 Task: Look for space in Aïn Defla, Algeria from 3rd June, 2023 to 9th June, 2023 for 2 adults in price range Rs.6000 to Rs.12000. Place can be entire place with 1  bedroom having 1 bed and 1 bathroom. Property type can be house, flat, hotel. Booking option can be shelf check-in. Required host language is .
Action: Mouse moved to (455, 77)
Screenshot: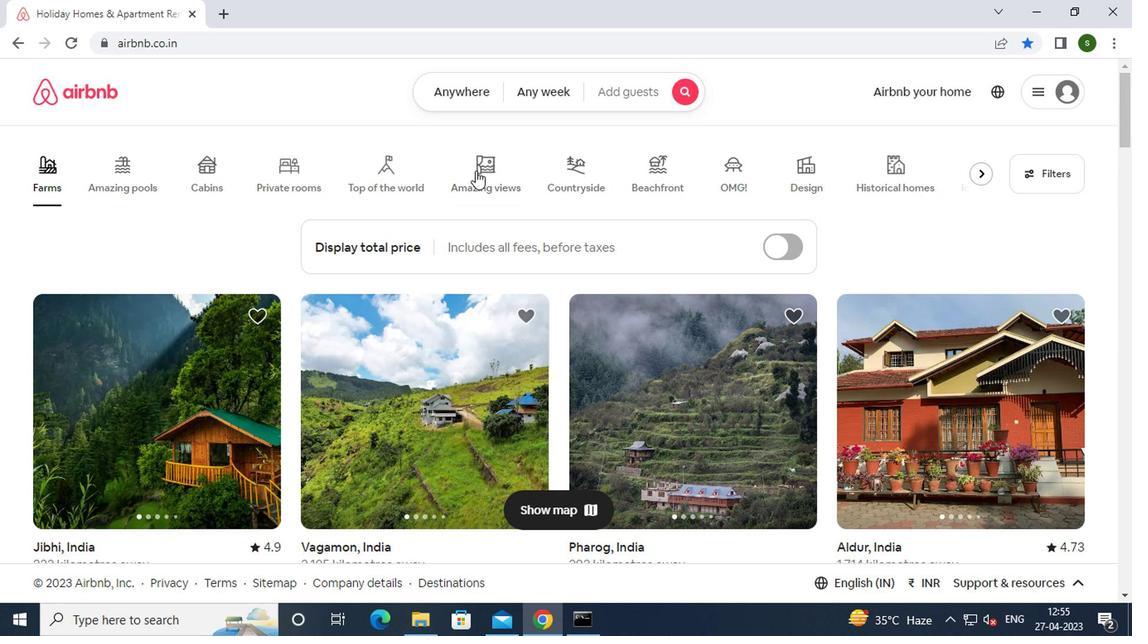 
Action: Mouse pressed left at (455, 77)
Screenshot: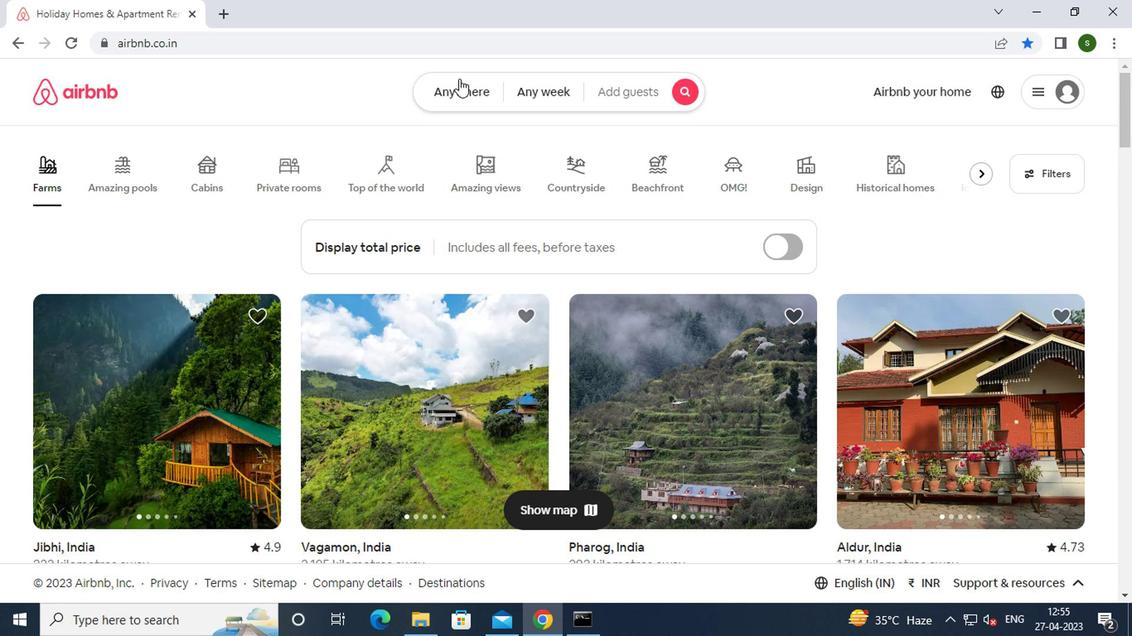 
Action: Mouse moved to (335, 156)
Screenshot: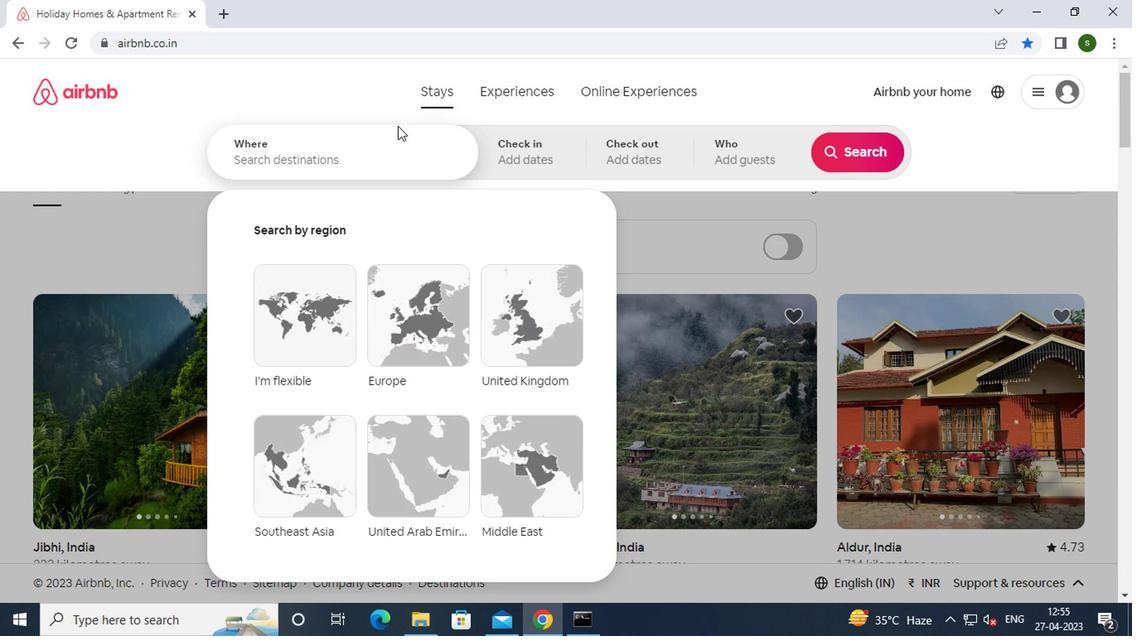 
Action: Mouse pressed left at (335, 156)
Screenshot: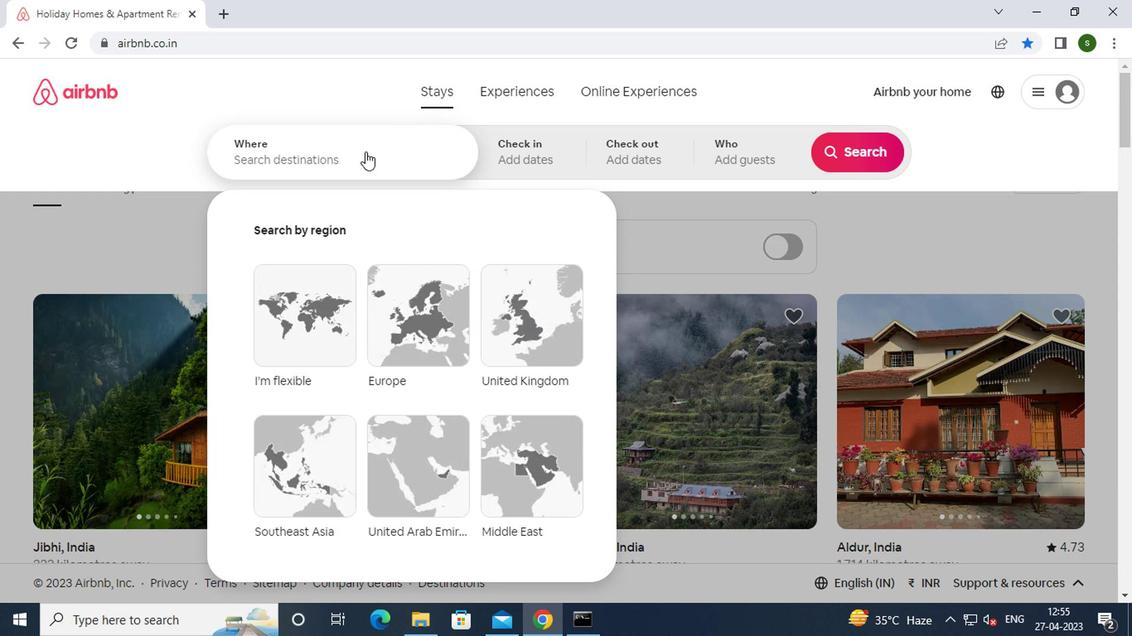 
Action: Key pressed a<Key.caps_lock>in<Key.space><Key.caps_lock>d<Key.caps_lock>efla,
Screenshot: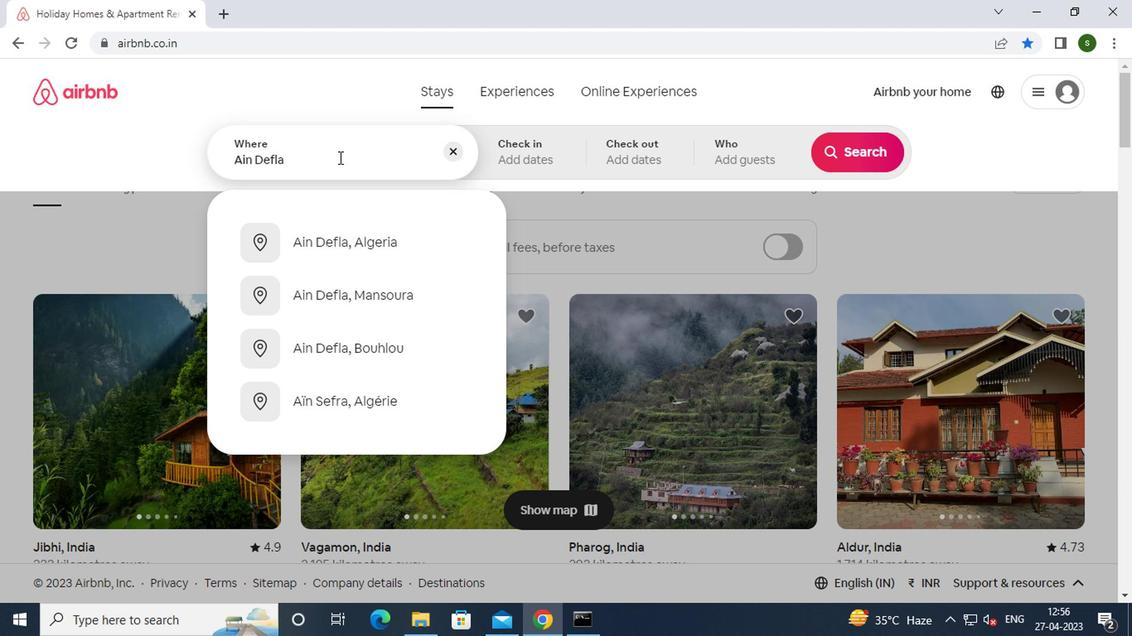
Action: Mouse moved to (397, 342)
Screenshot: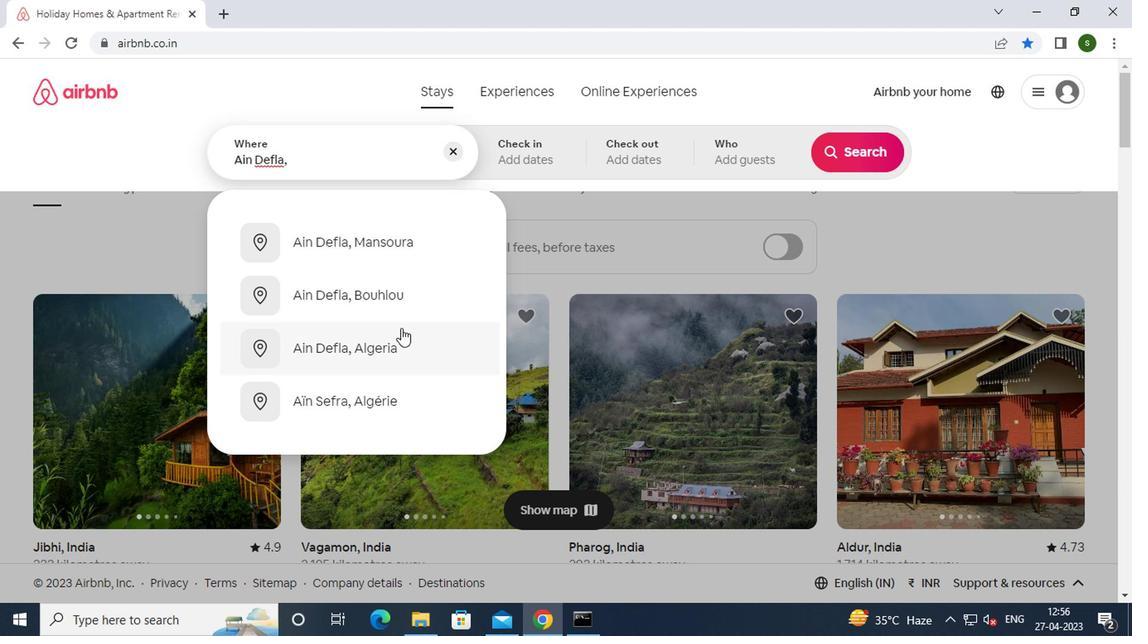 
Action: Mouse pressed left at (397, 342)
Screenshot: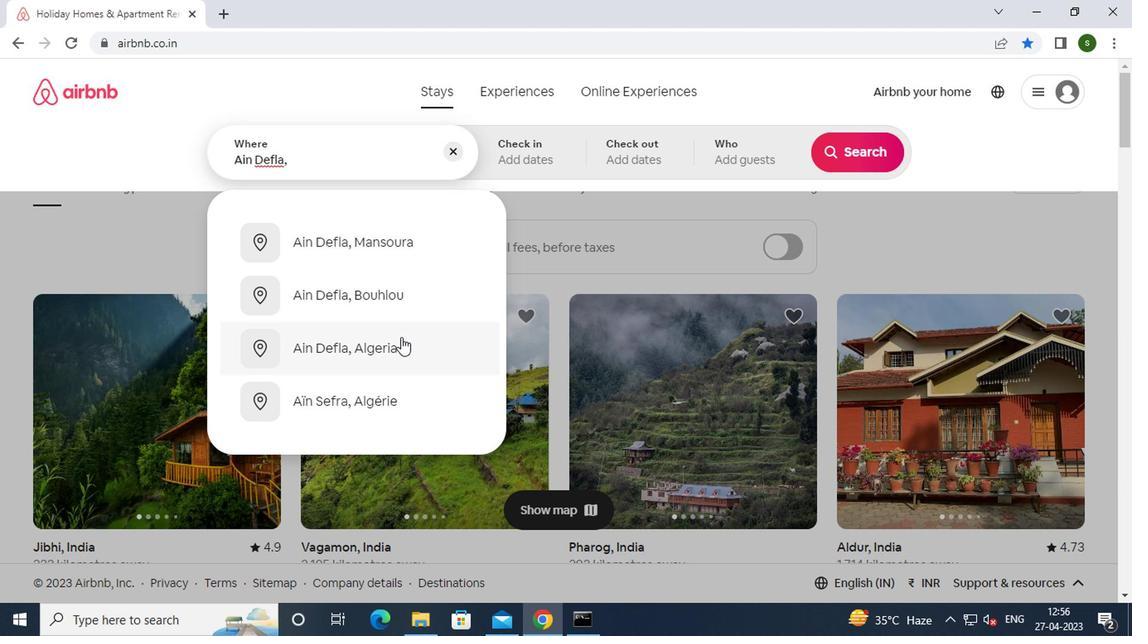 
Action: Mouse moved to (847, 291)
Screenshot: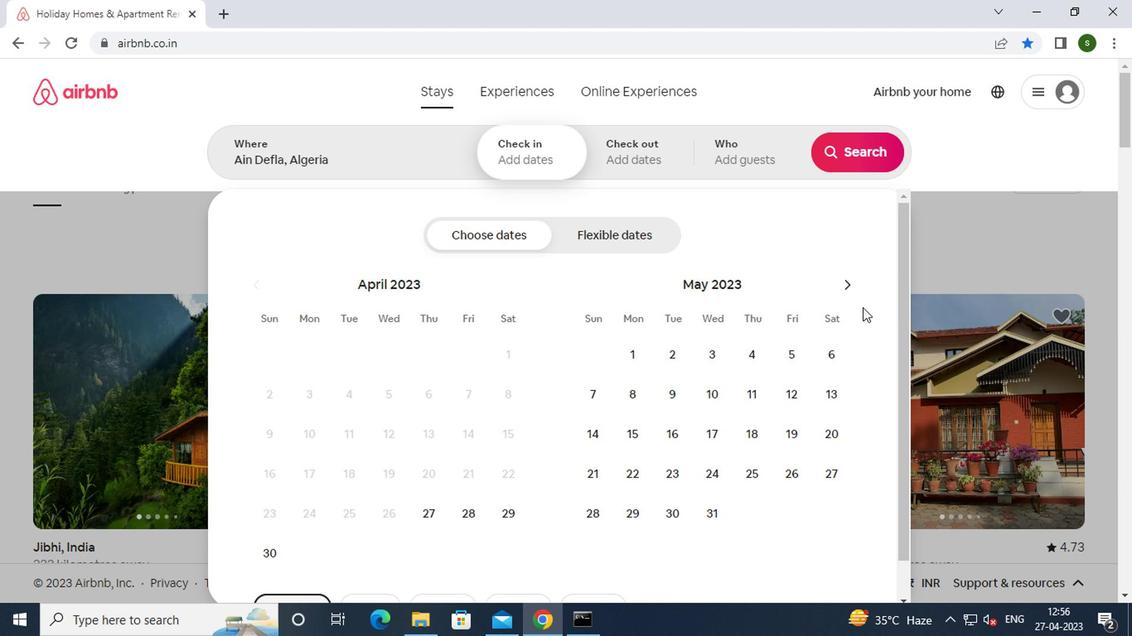 
Action: Mouse pressed left at (847, 291)
Screenshot: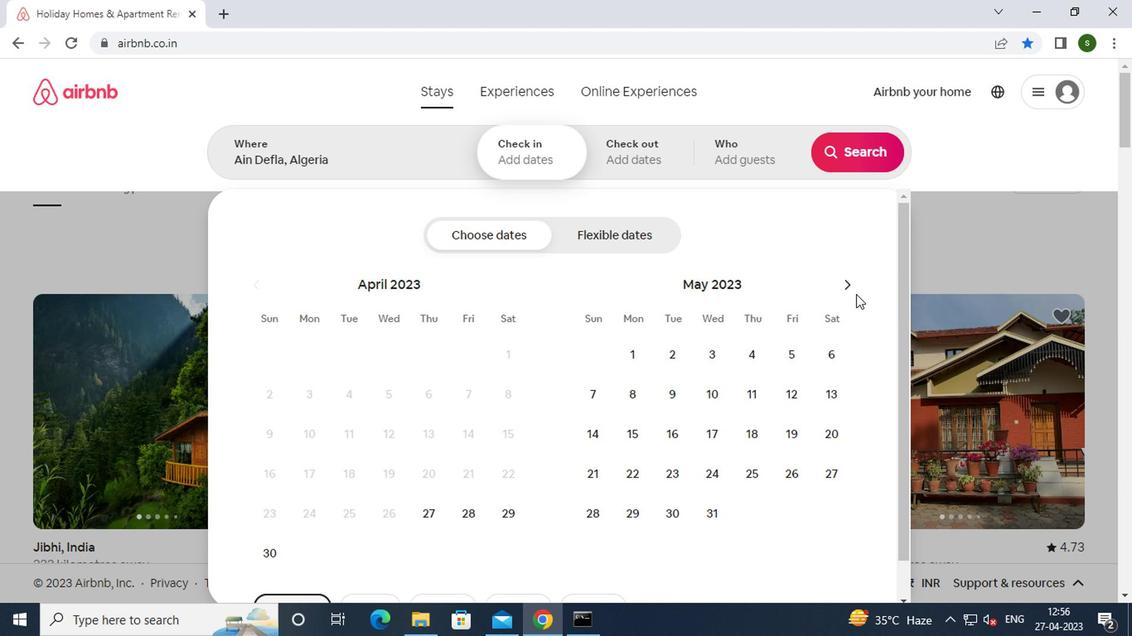 
Action: Mouse moved to (824, 363)
Screenshot: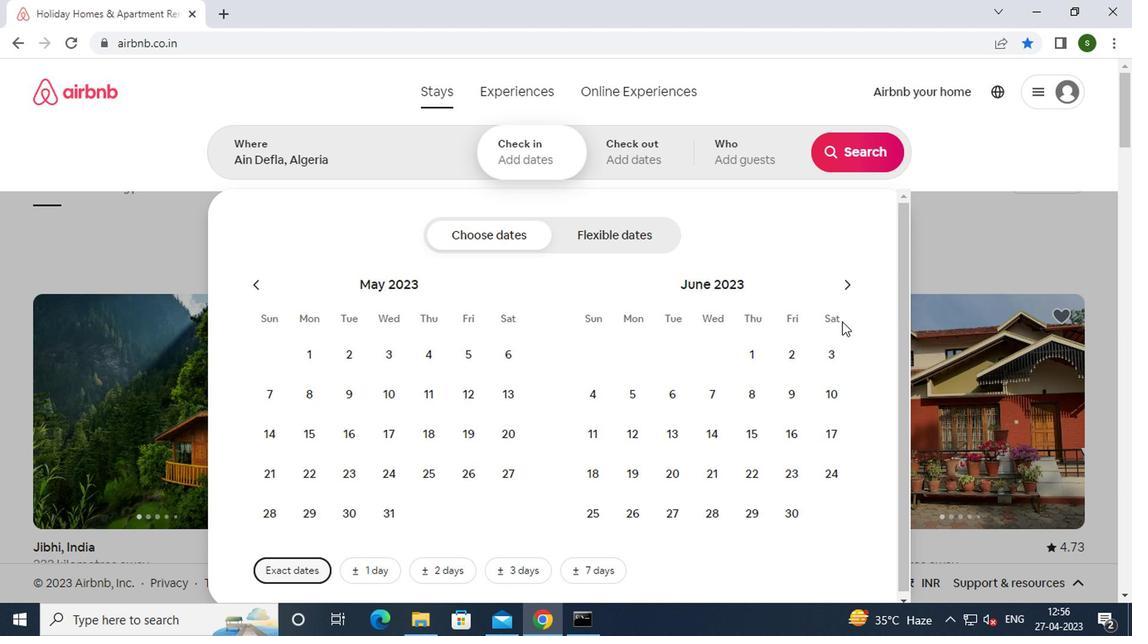 
Action: Mouse pressed left at (824, 363)
Screenshot: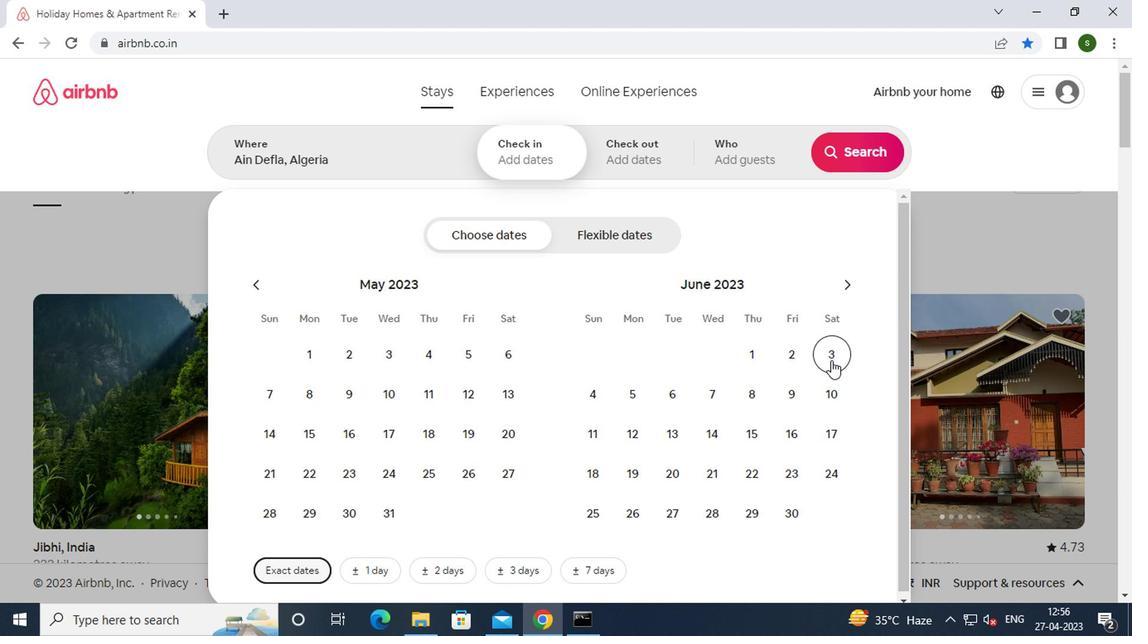 
Action: Mouse moved to (787, 399)
Screenshot: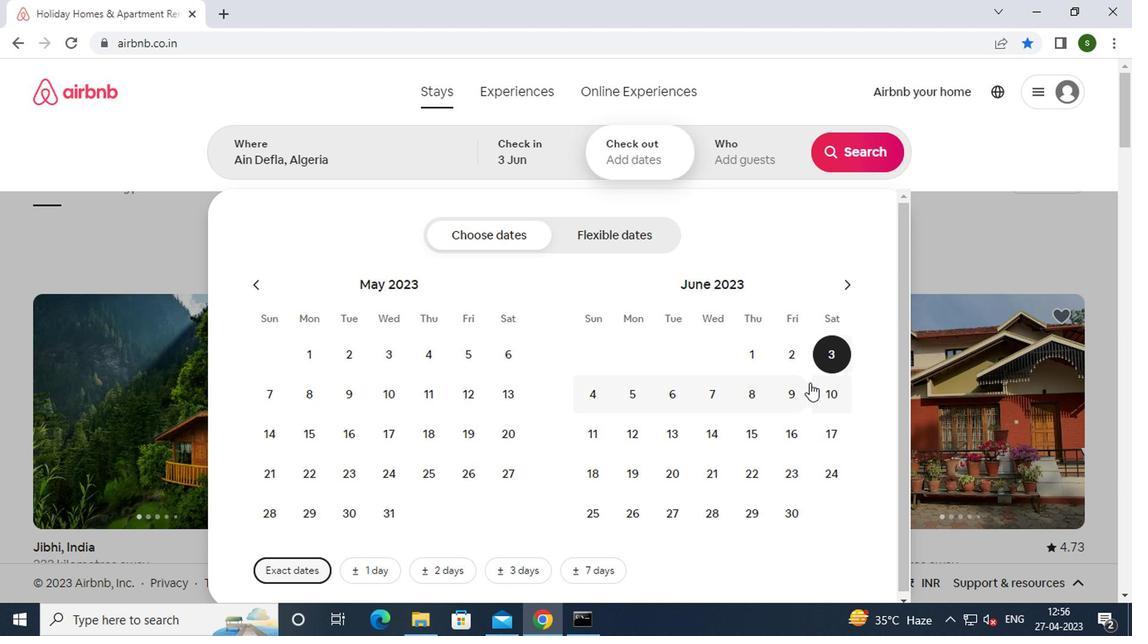 
Action: Mouse pressed left at (787, 399)
Screenshot: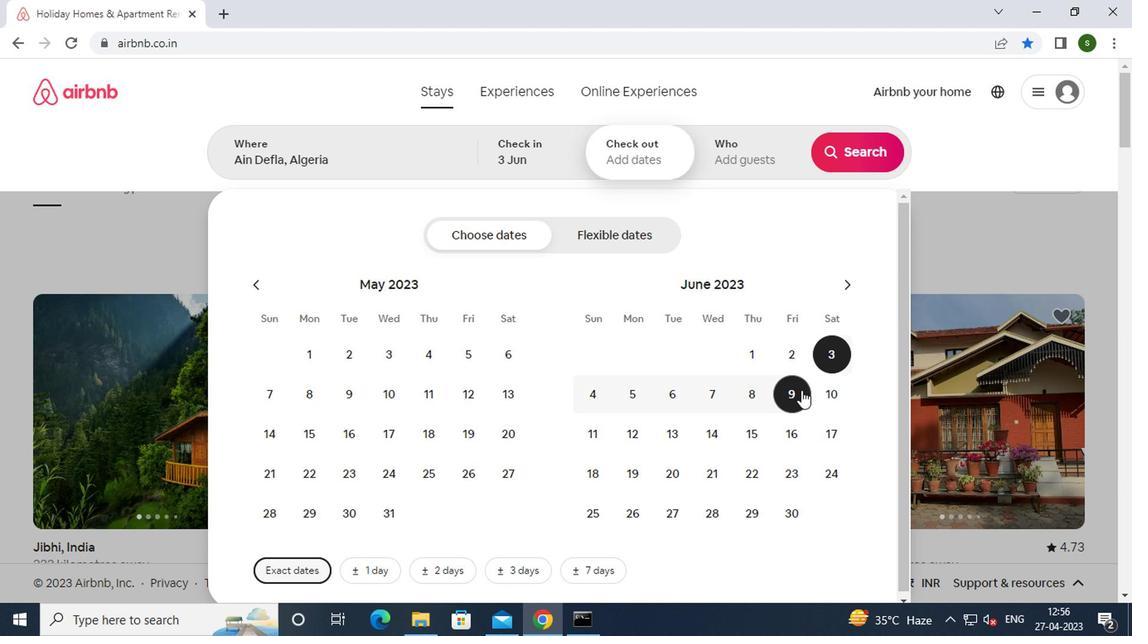 
Action: Mouse moved to (740, 156)
Screenshot: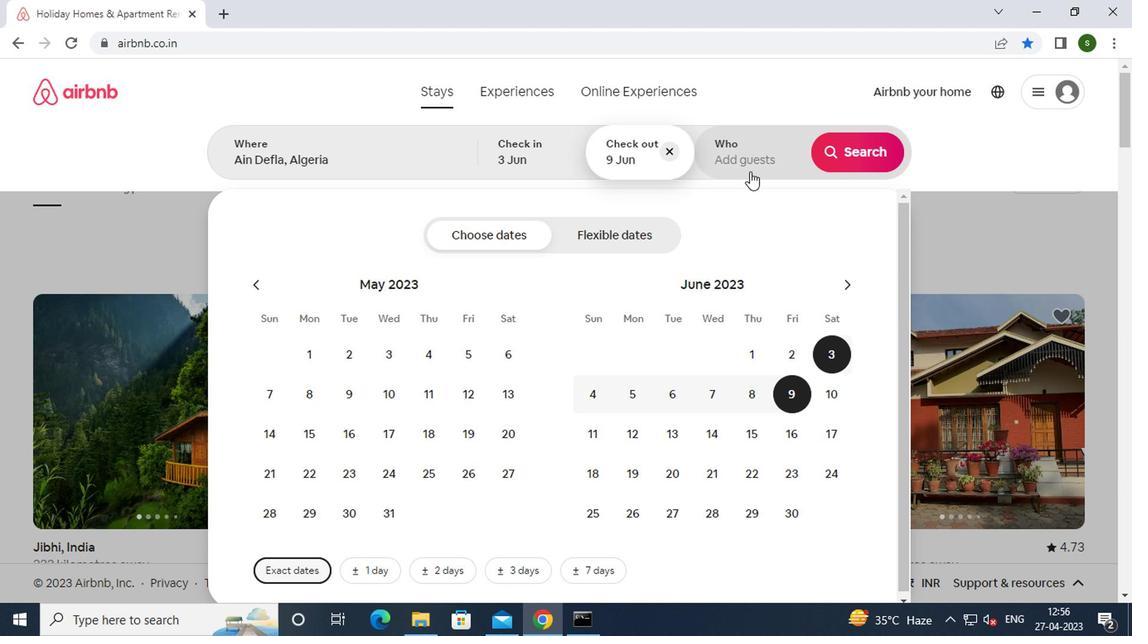 
Action: Mouse pressed left at (740, 156)
Screenshot: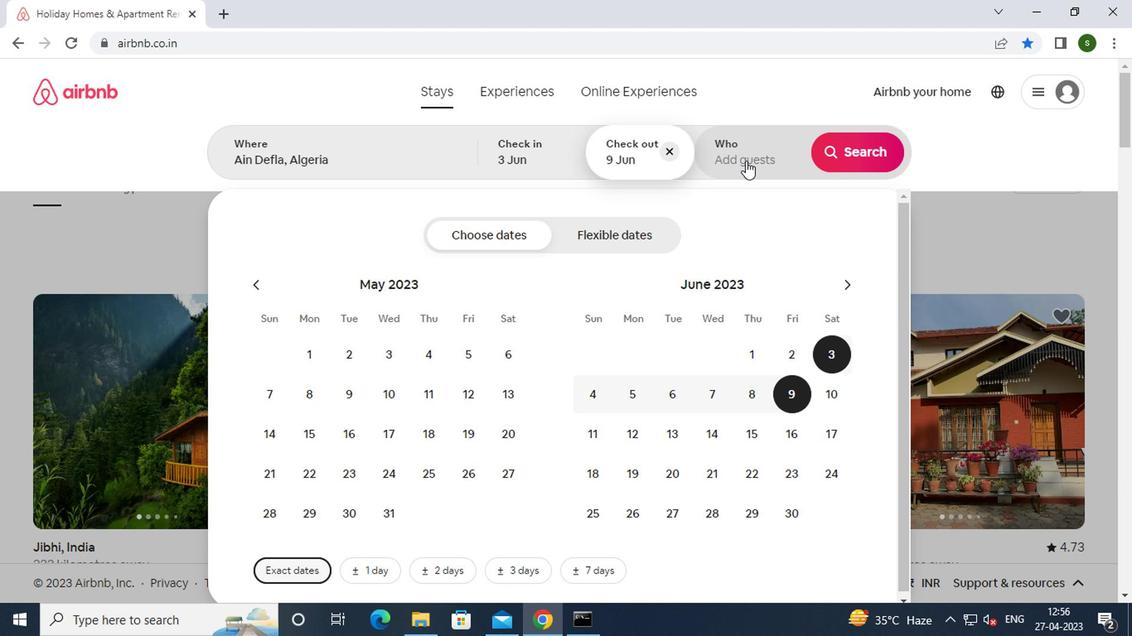 
Action: Mouse moved to (858, 235)
Screenshot: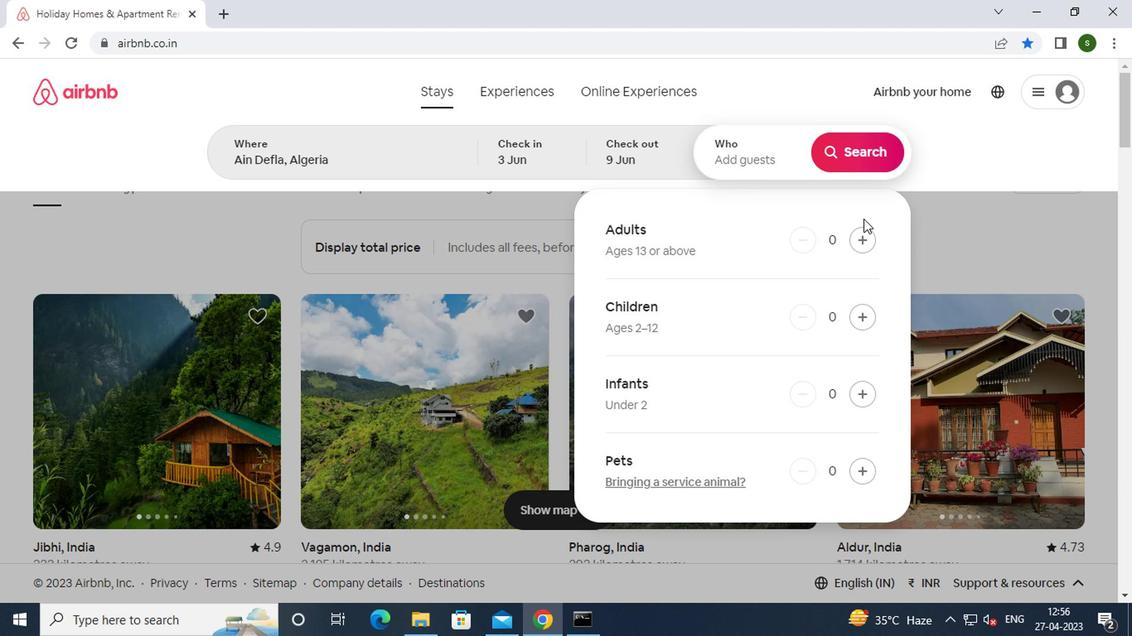 
Action: Mouse pressed left at (858, 235)
Screenshot: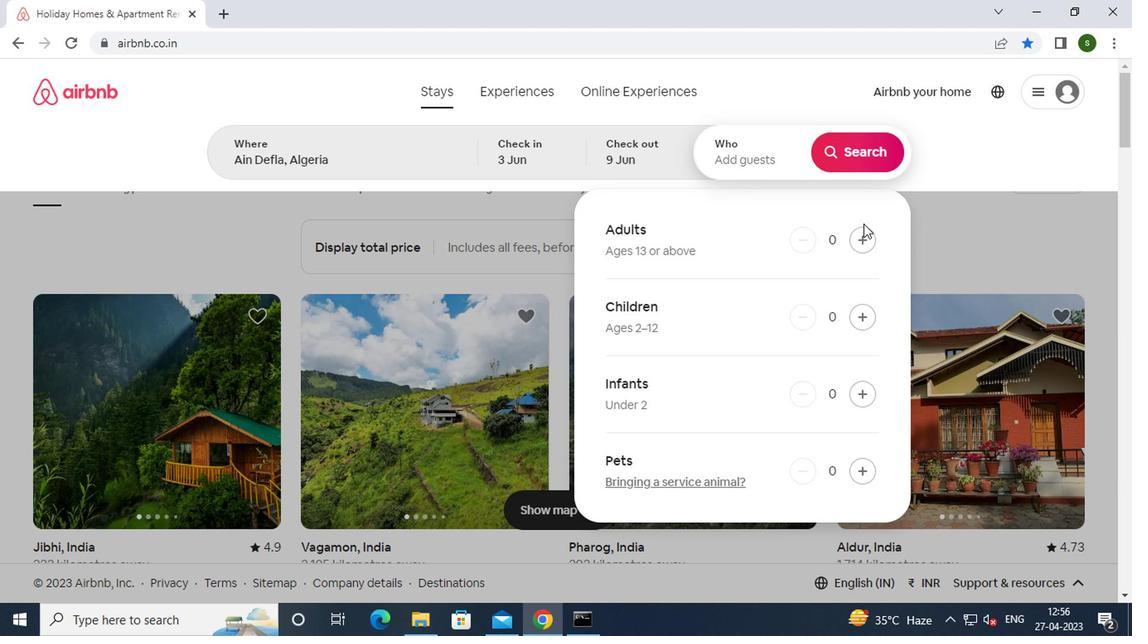 
Action: Mouse pressed left at (858, 235)
Screenshot: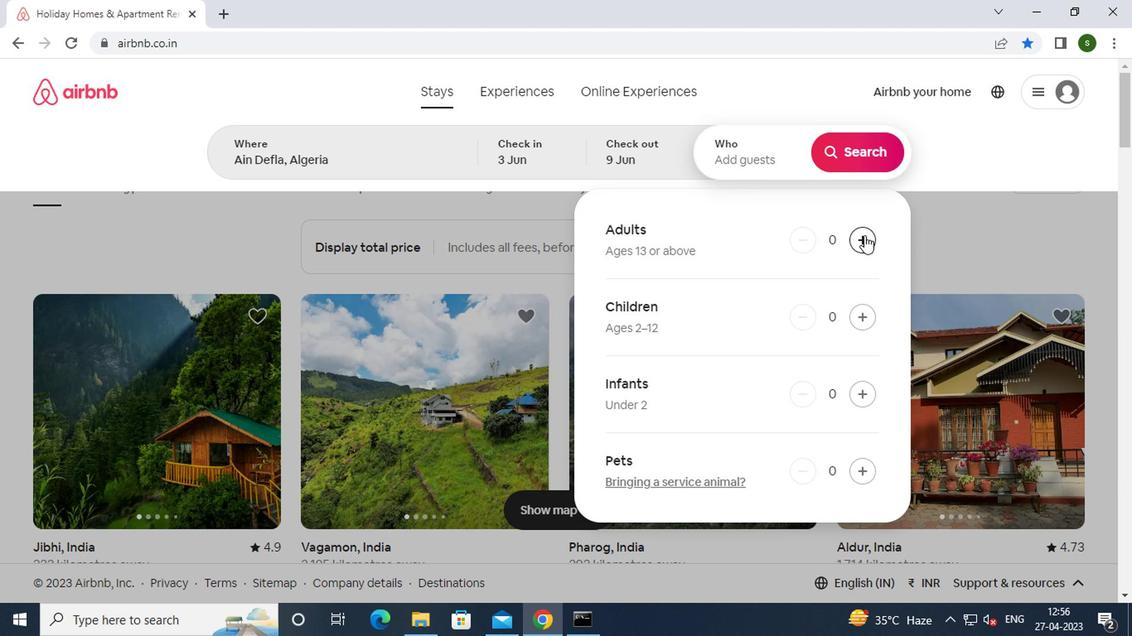 
Action: Mouse moved to (860, 150)
Screenshot: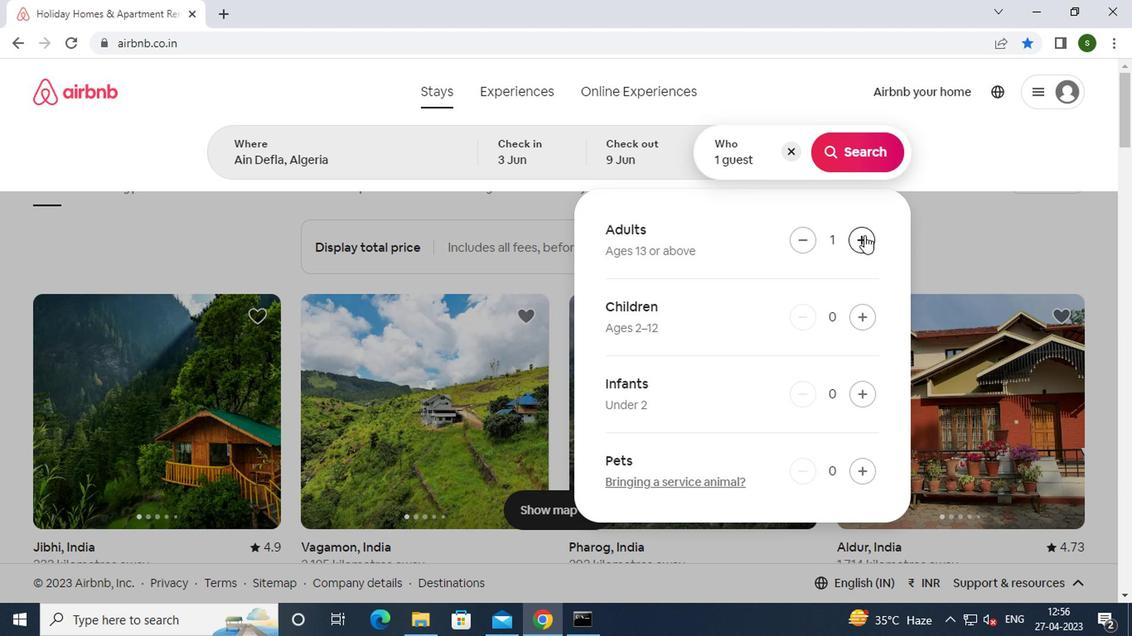 
Action: Mouse pressed left at (860, 150)
Screenshot: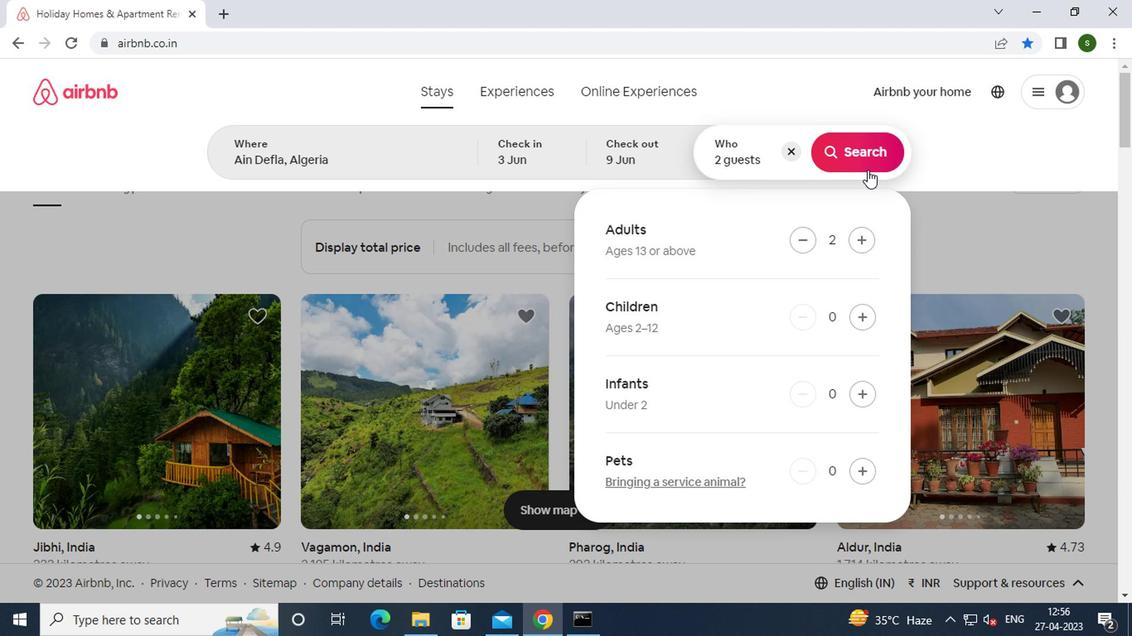 
Action: Mouse moved to (1033, 163)
Screenshot: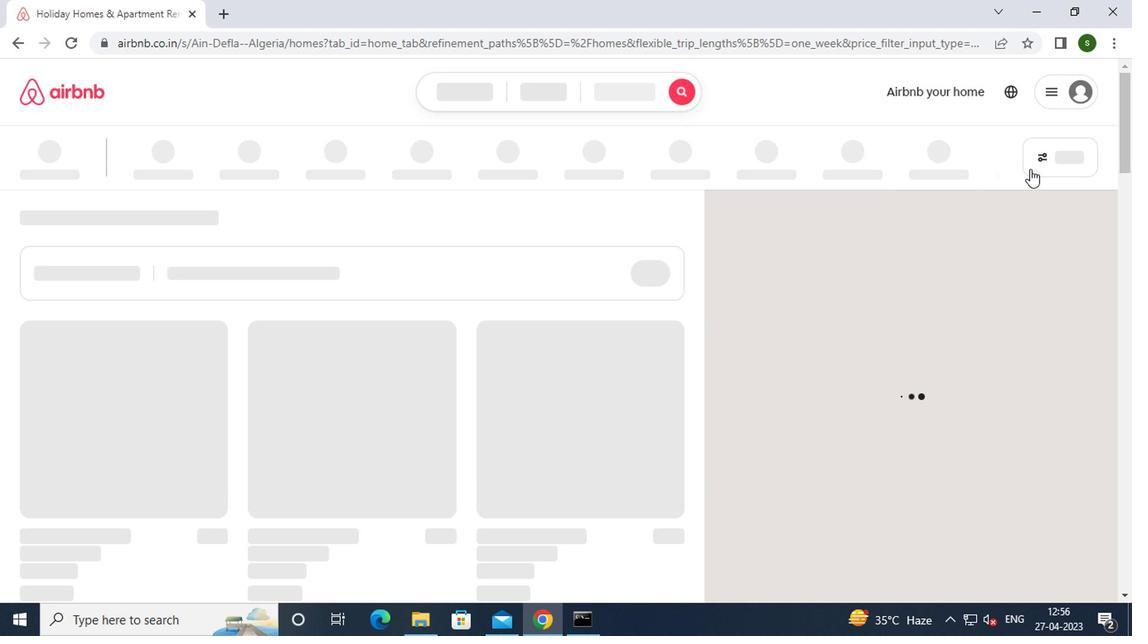 
Action: Mouse pressed left at (1033, 163)
Screenshot: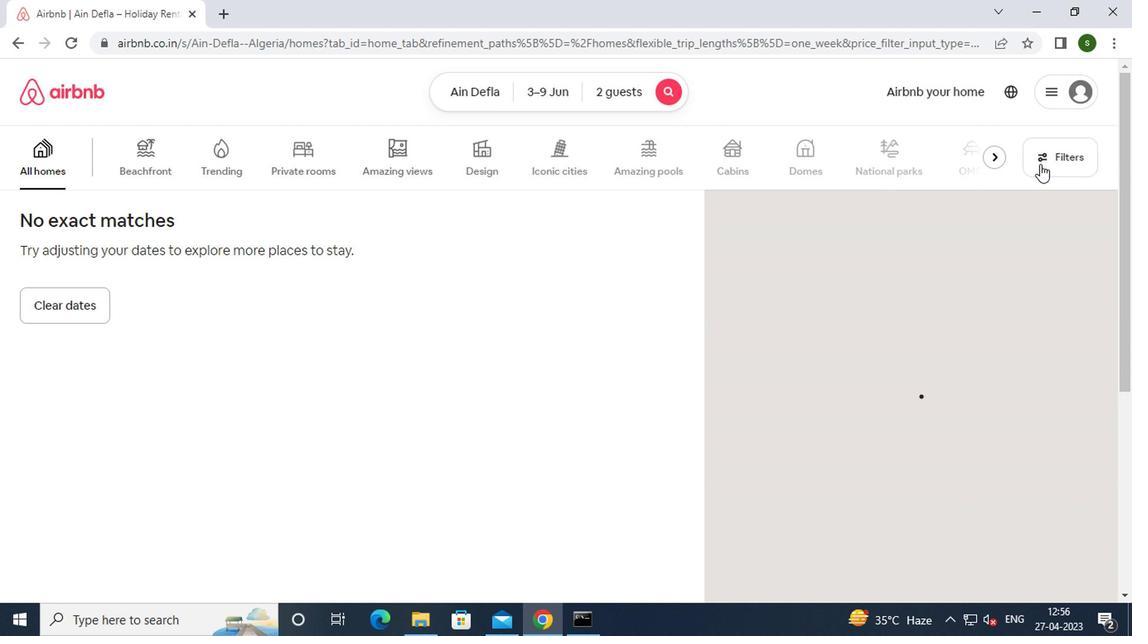 
Action: Mouse moved to (455, 274)
Screenshot: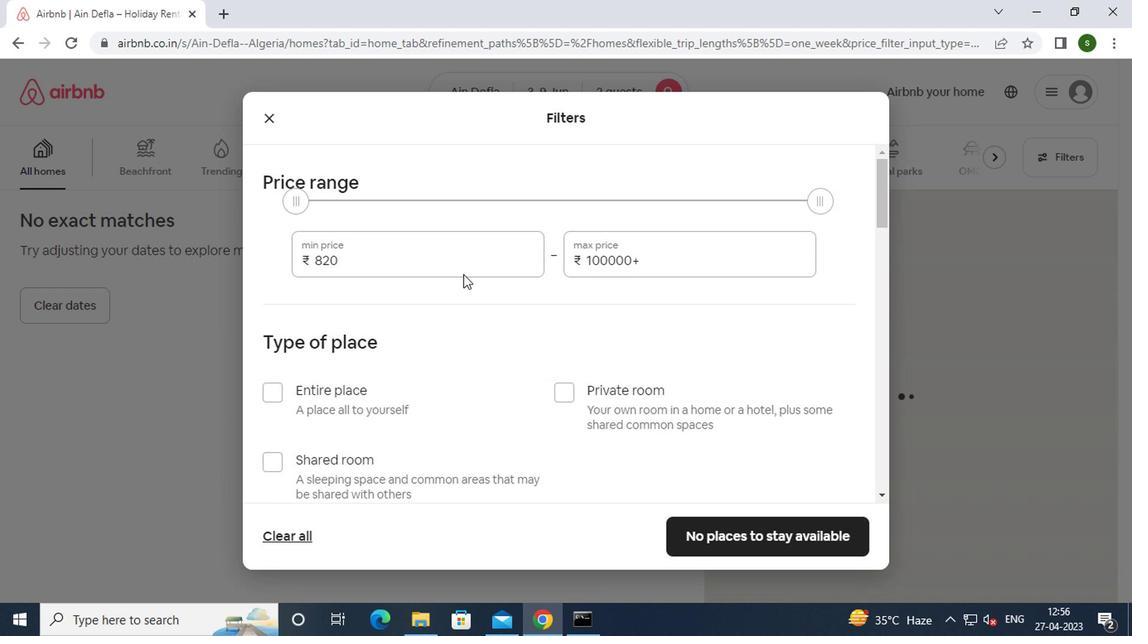 
Action: Mouse pressed left at (455, 274)
Screenshot: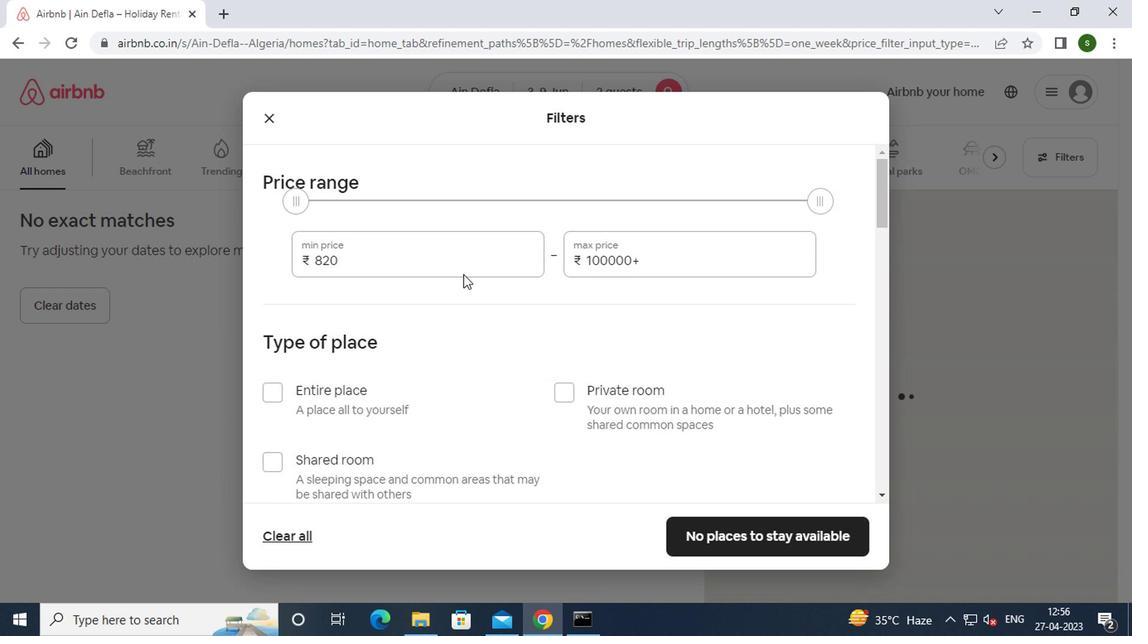 
Action: Mouse moved to (454, 263)
Screenshot: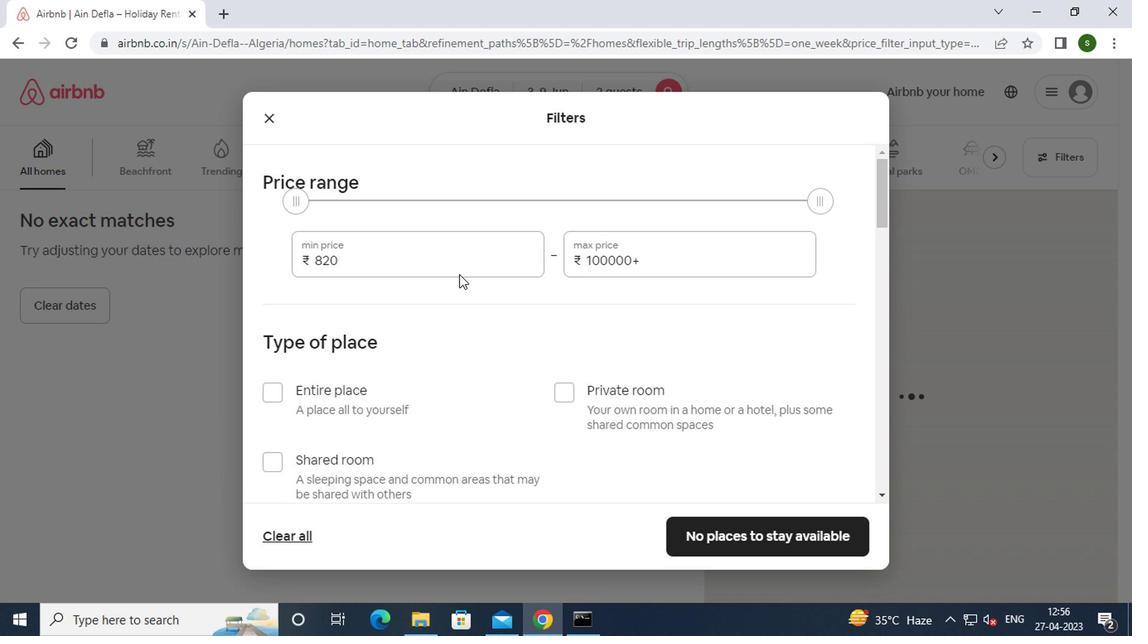 
Action: Key pressed <Key.backspace><Key.backspace><Key.backspace><Key.backspace><Key.backspace><Key.backspace><Key.backspace><Key.backspace><Key.backspace><Key.backspace>6000
Screenshot: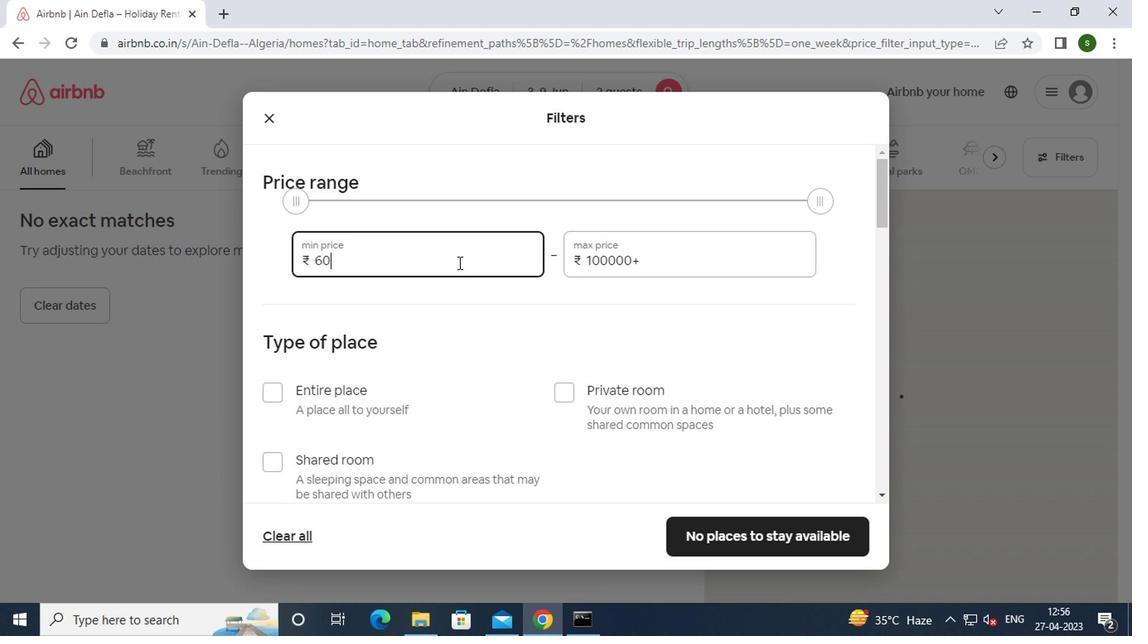 
Action: Mouse moved to (665, 258)
Screenshot: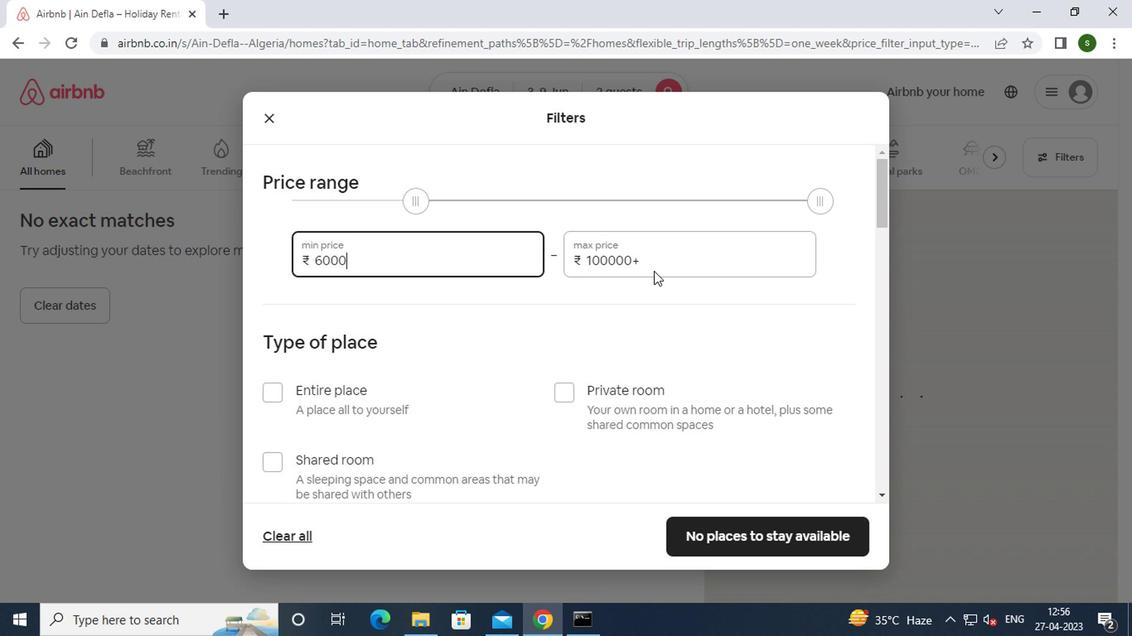 
Action: Mouse pressed left at (665, 258)
Screenshot: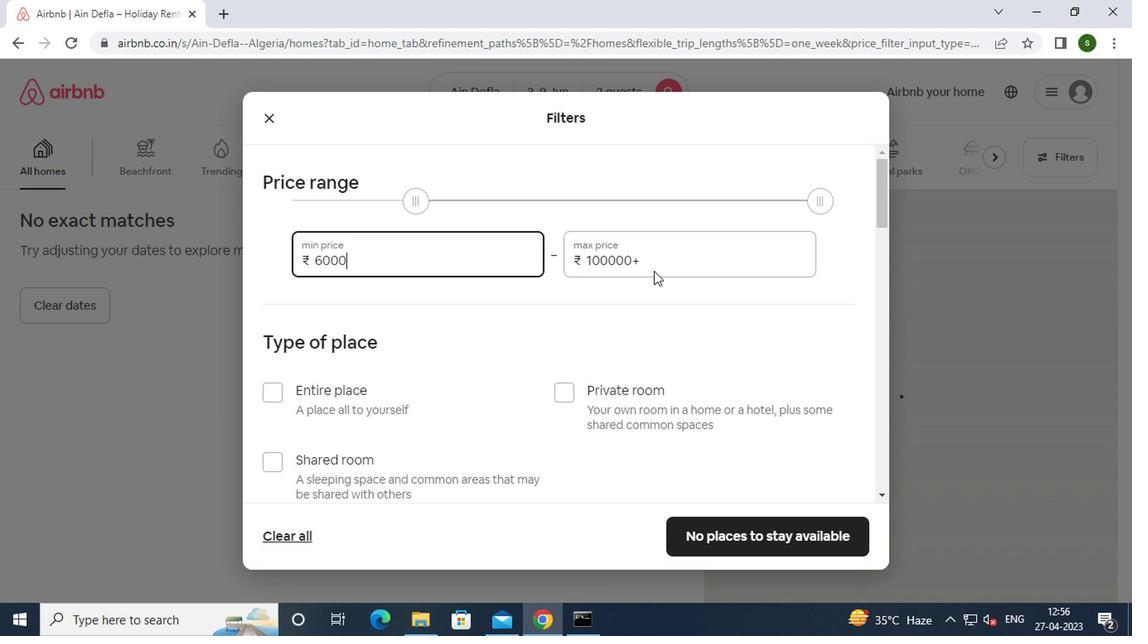 
Action: Key pressed <Key.backspace><Key.backspace><Key.backspace><Key.backspace><Key.backspace><Key.backspace><Key.backspace><Key.backspace><Key.backspace><Key.backspace><Key.backspace><Key.backspace><Key.backspace>12000
Screenshot: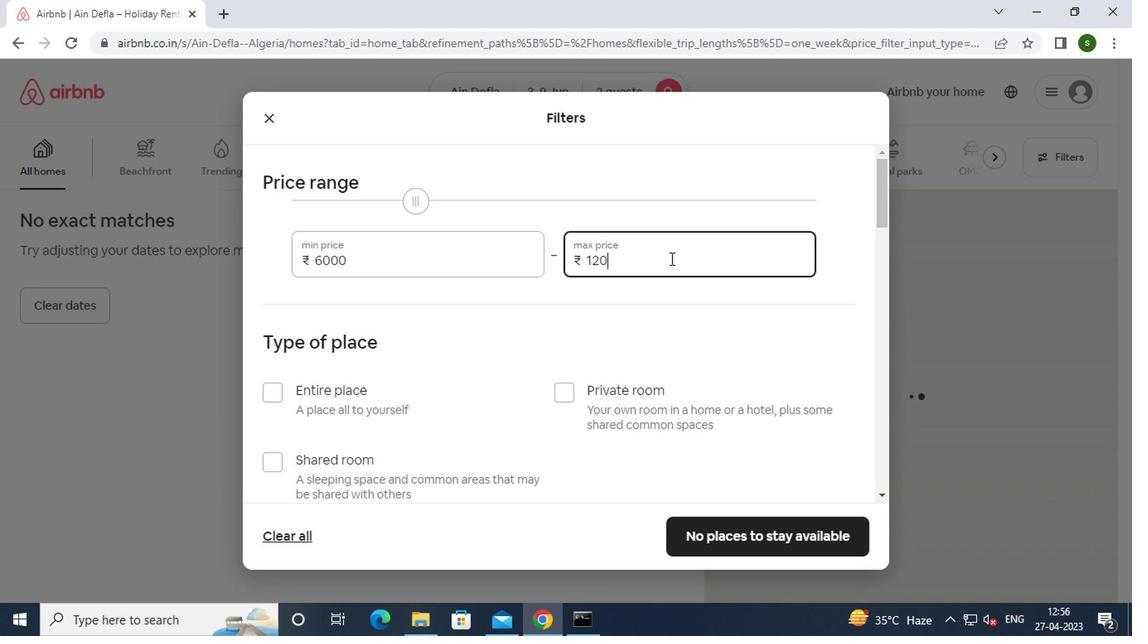 
Action: Mouse moved to (552, 262)
Screenshot: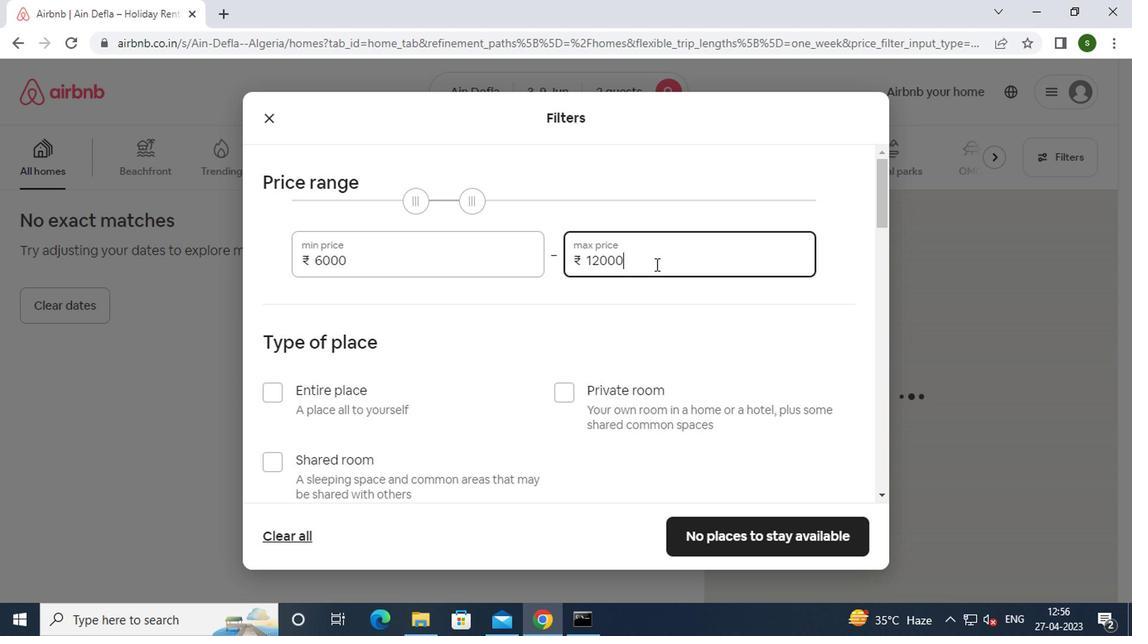 
Action: Mouse scrolled (552, 261) with delta (0, 0)
Screenshot: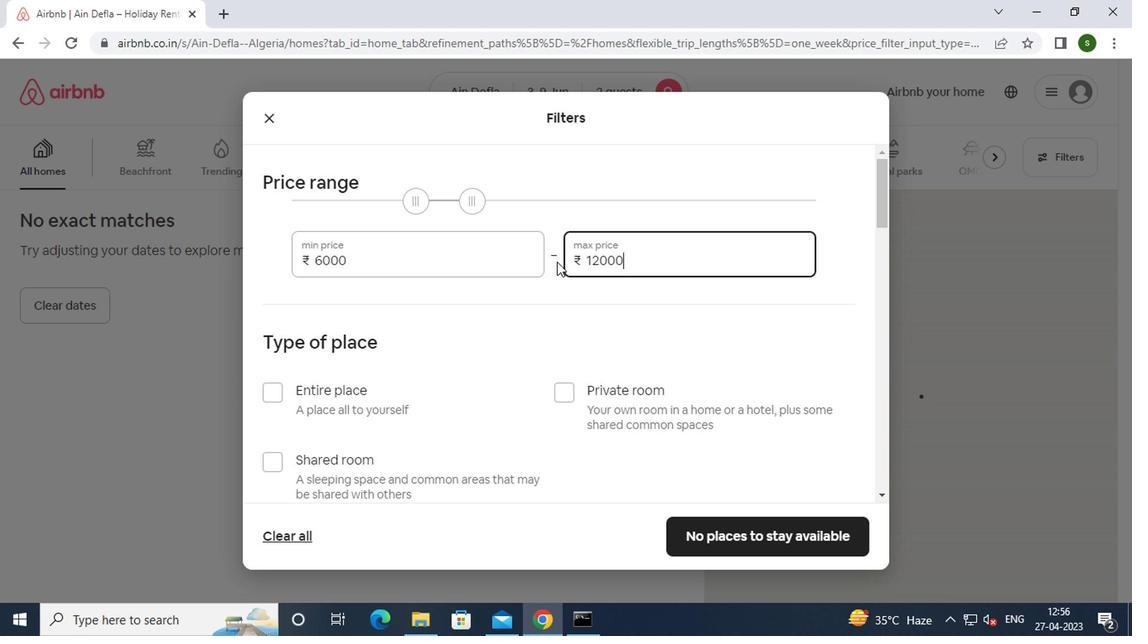 
Action: Mouse scrolled (552, 261) with delta (0, 0)
Screenshot: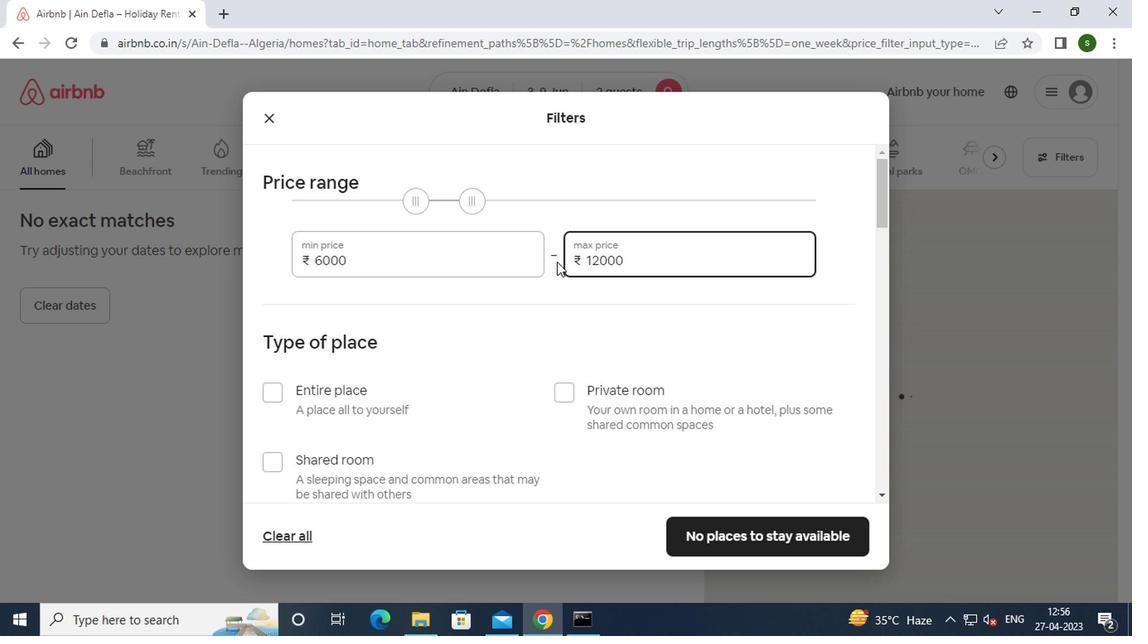 
Action: Mouse moved to (350, 240)
Screenshot: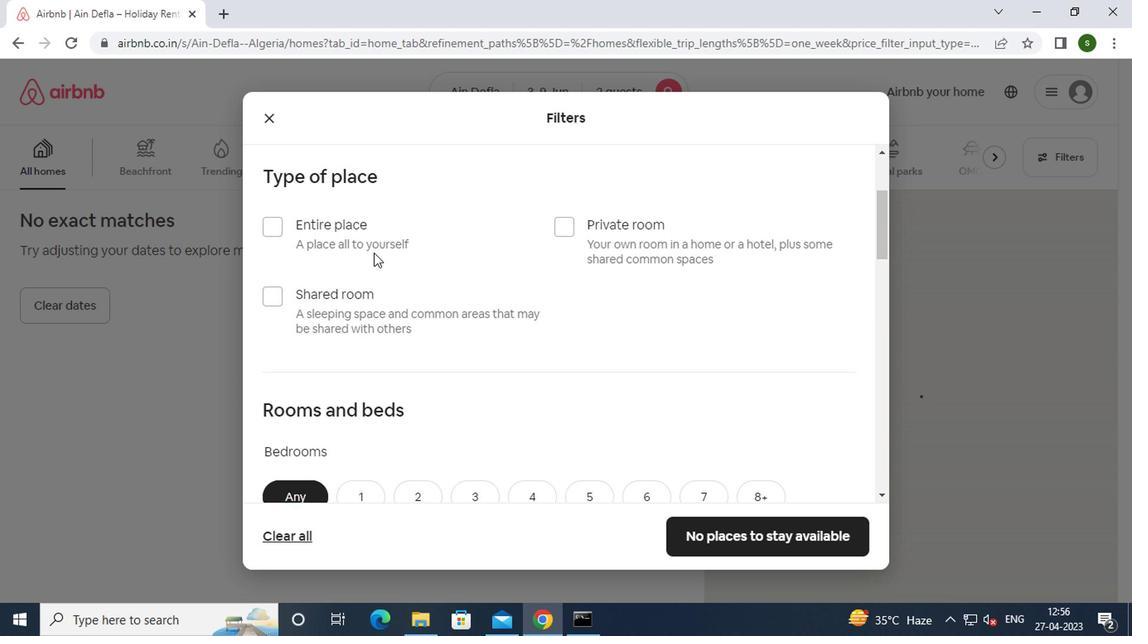 
Action: Mouse pressed left at (350, 240)
Screenshot: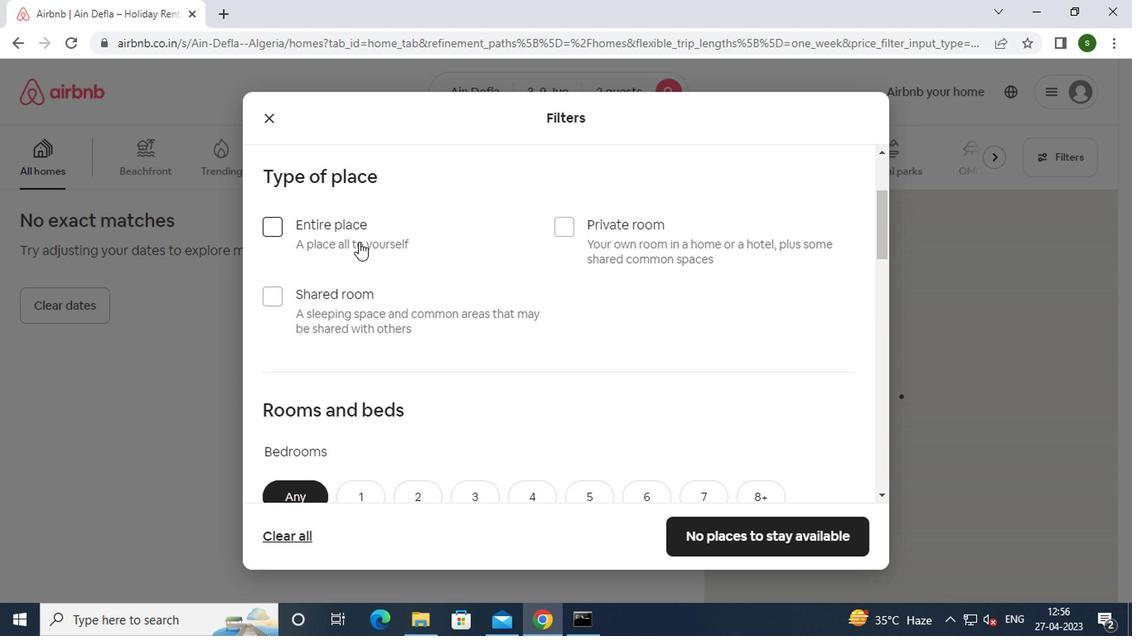 
Action: Mouse moved to (498, 280)
Screenshot: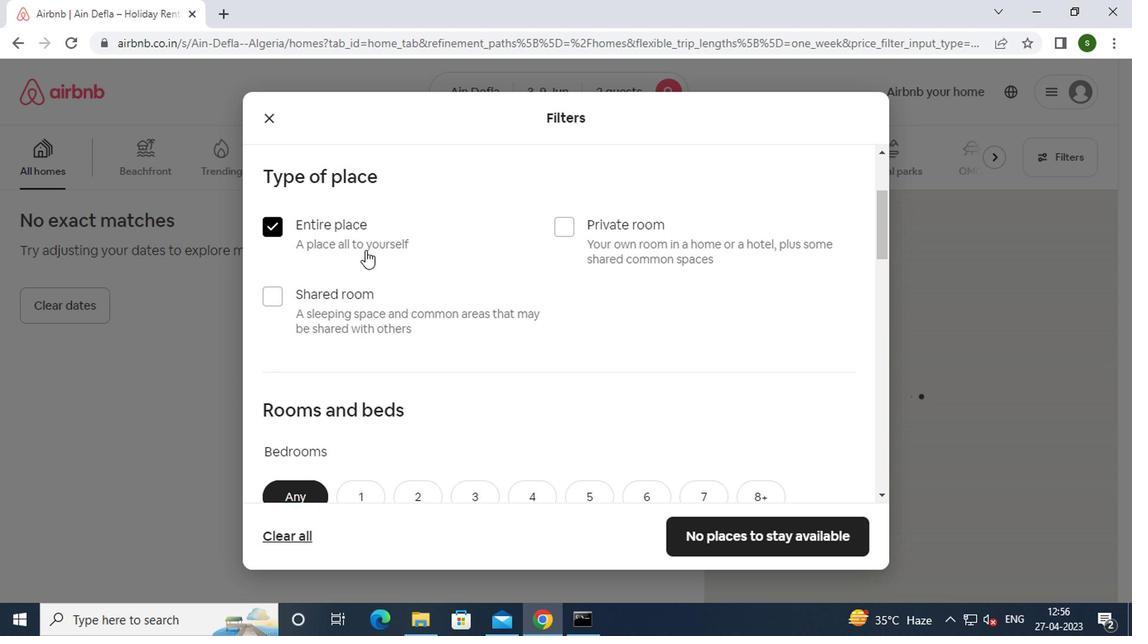 
Action: Mouse scrolled (498, 279) with delta (0, 0)
Screenshot: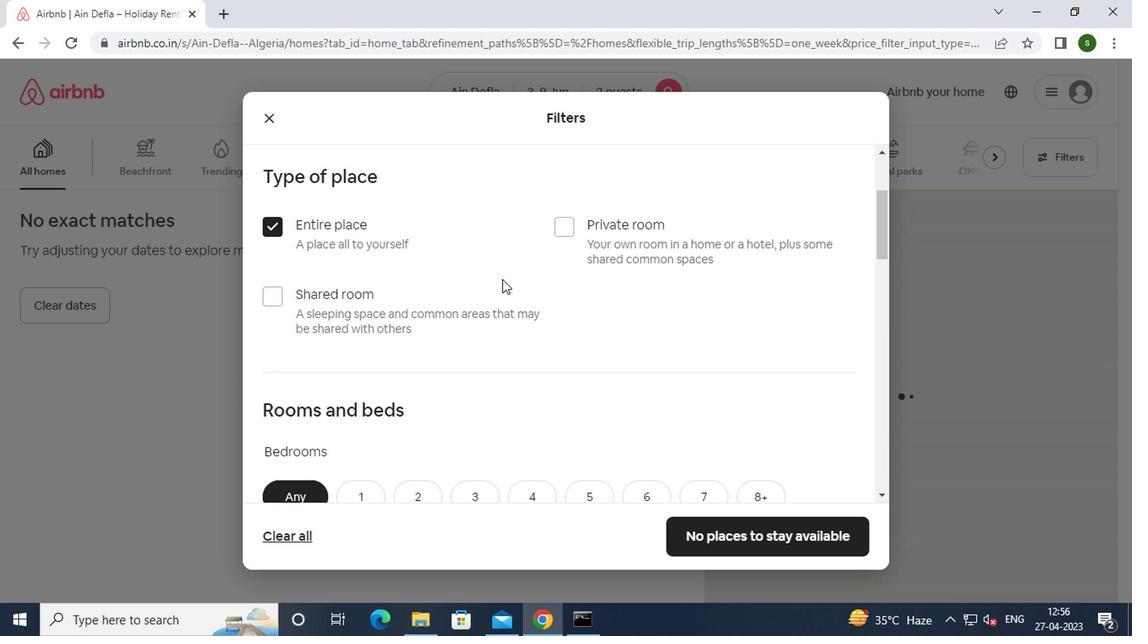 
Action: Mouse scrolled (498, 279) with delta (0, 0)
Screenshot: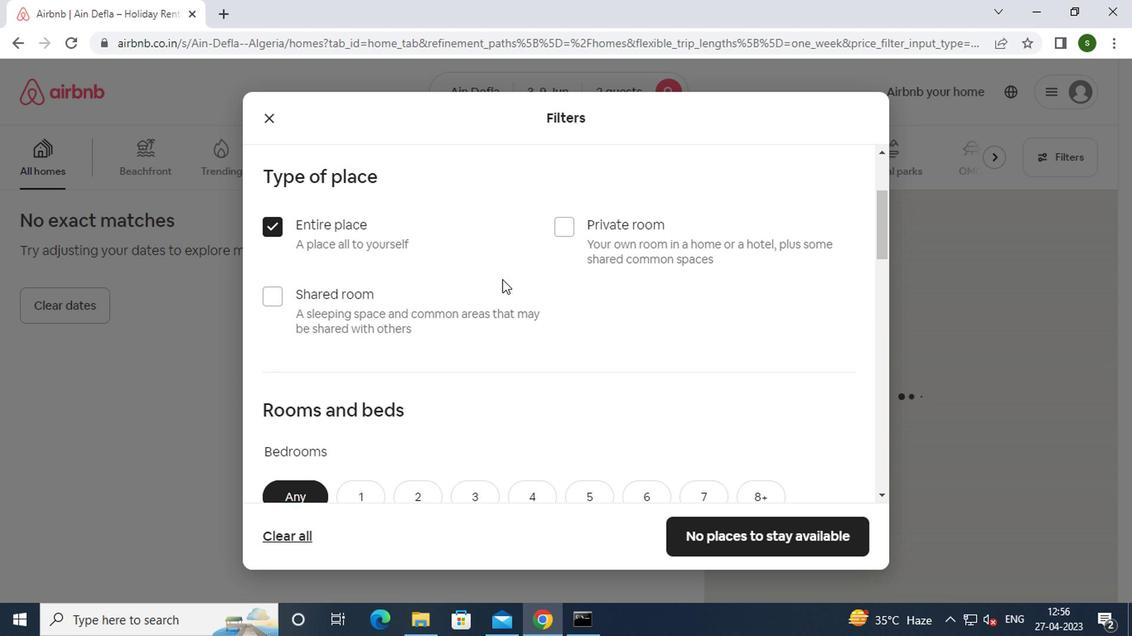
Action: Mouse scrolled (498, 279) with delta (0, 0)
Screenshot: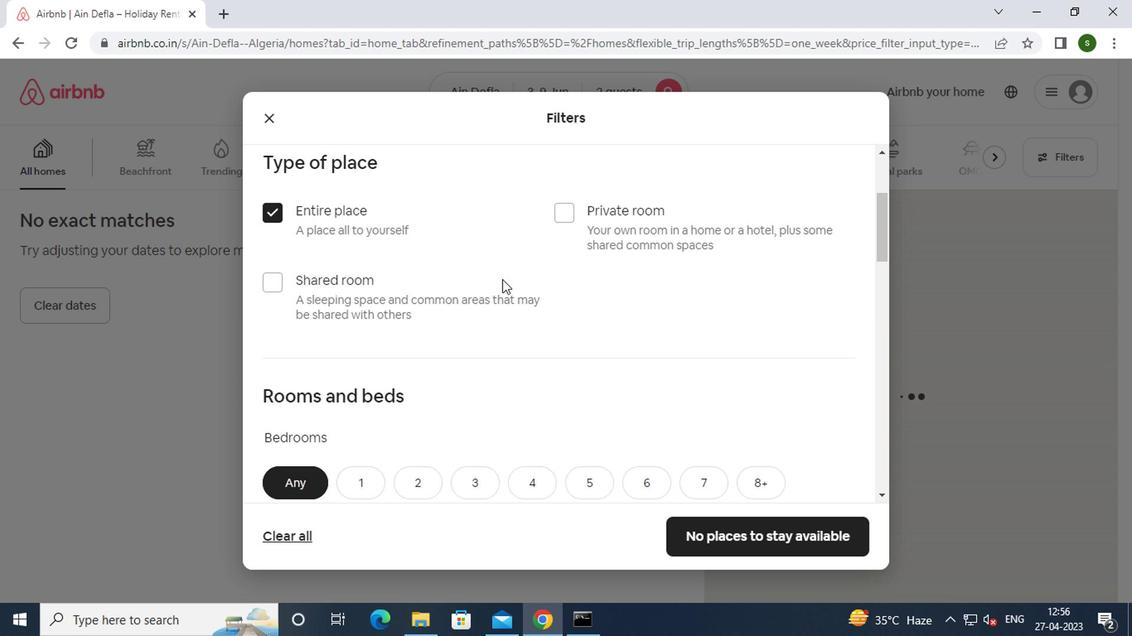 
Action: Mouse moved to (369, 255)
Screenshot: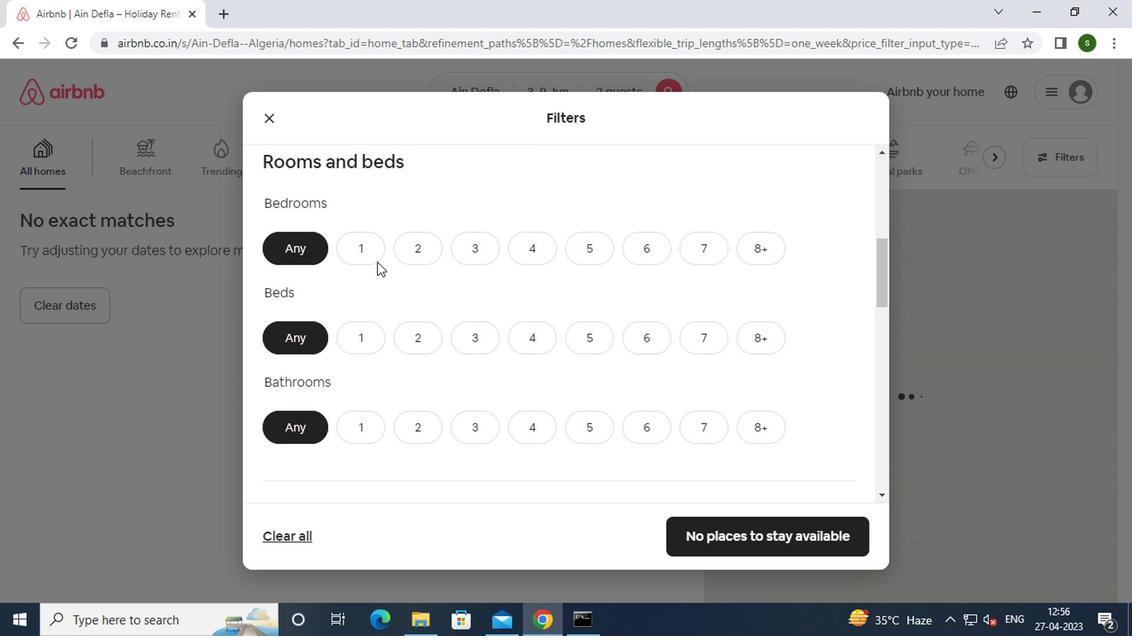 
Action: Mouse pressed left at (369, 255)
Screenshot: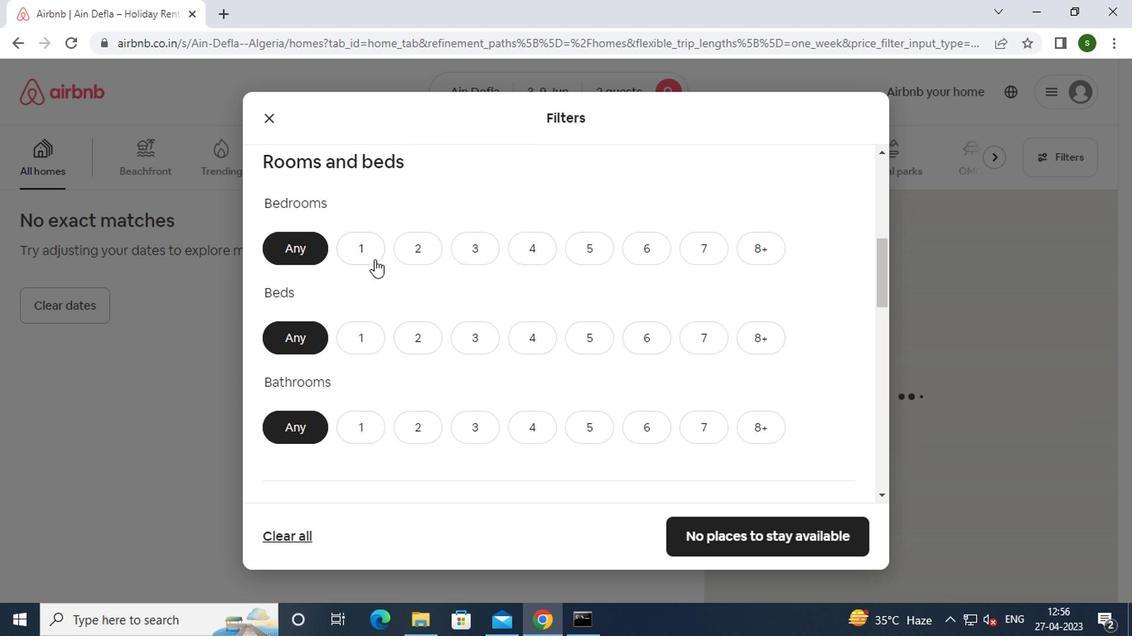 
Action: Mouse moved to (368, 337)
Screenshot: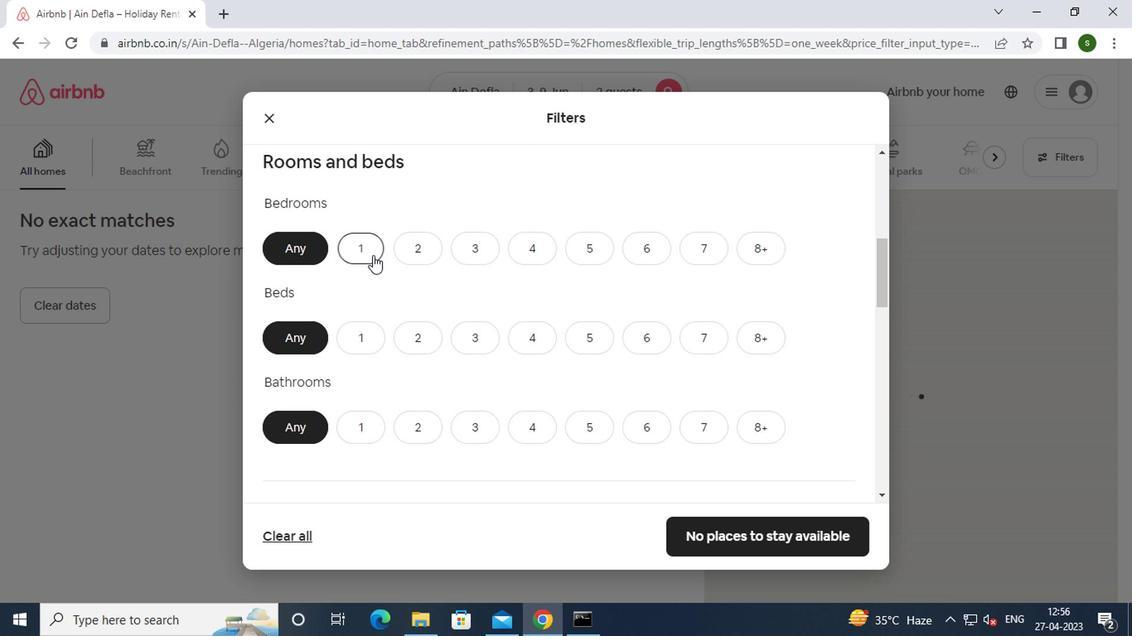 
Action: Mouse pressed left at (368, 337)
Screenshot: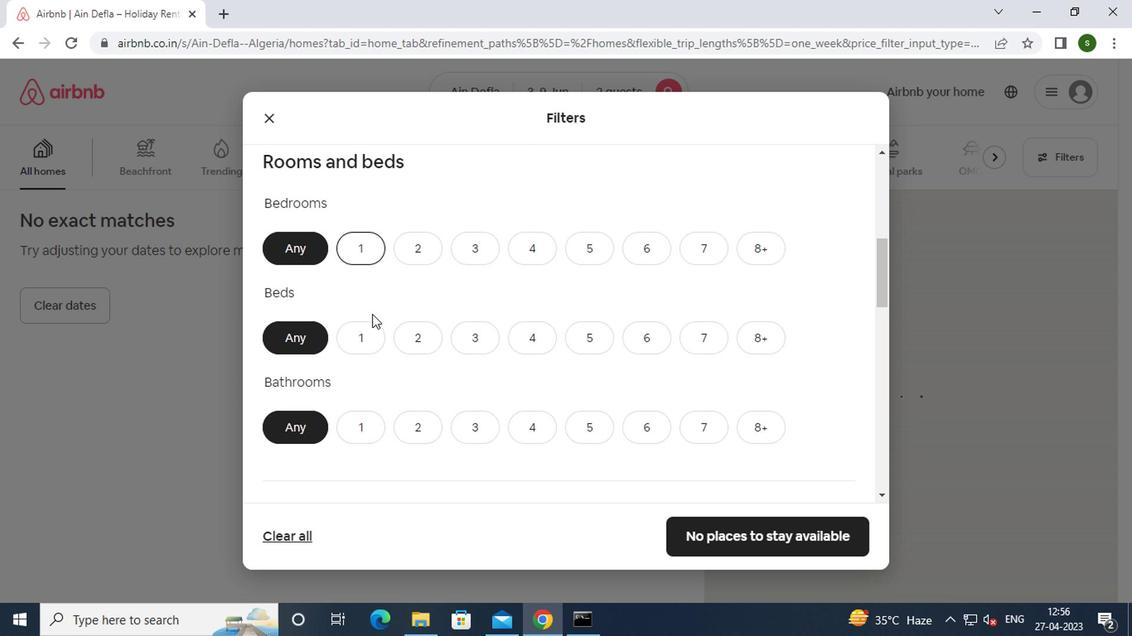 
Action: Mouse moved to (359, 435)
Screenshot: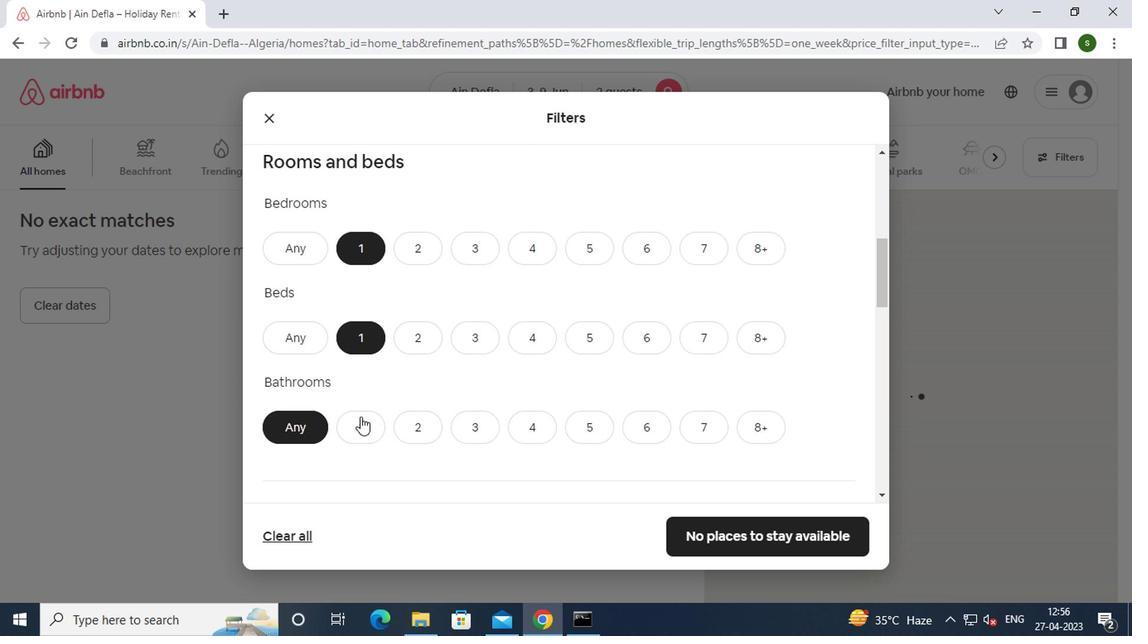 
Action: Mouse pressed left at (359, 435)
Screenshot: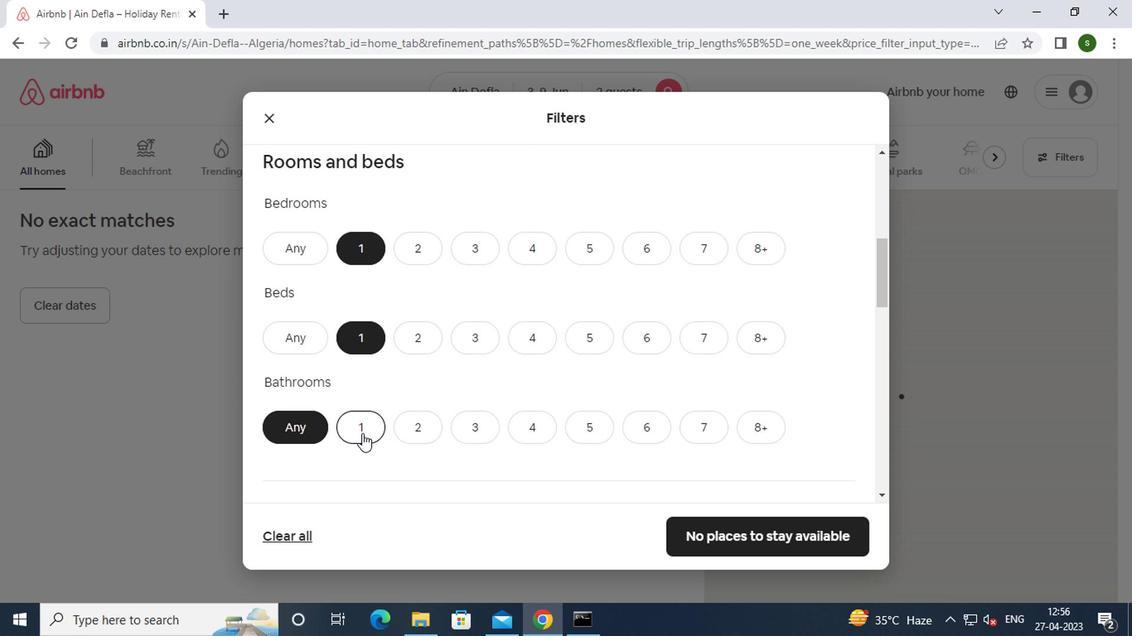 
Action: Mouse moved to (386, 404)
Screenshot: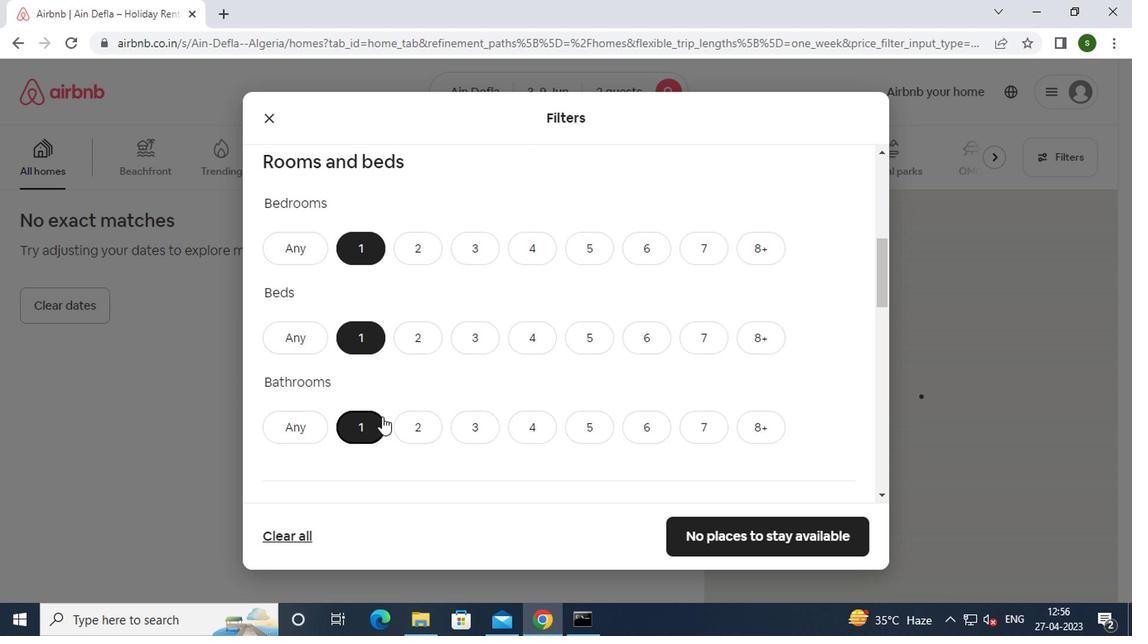 
Action: Mouse scrolled (386, 403) with delta (0, 0)
Screenshot: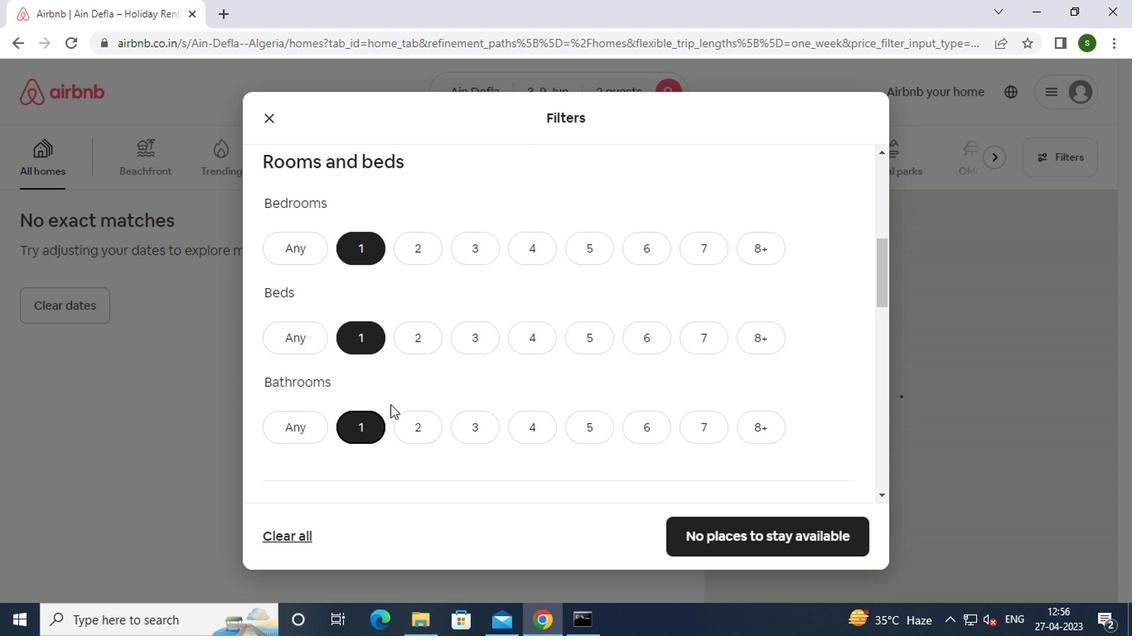 
Action: Mouse scrolled (386, 403) with delta (0, 0)
Screenshot: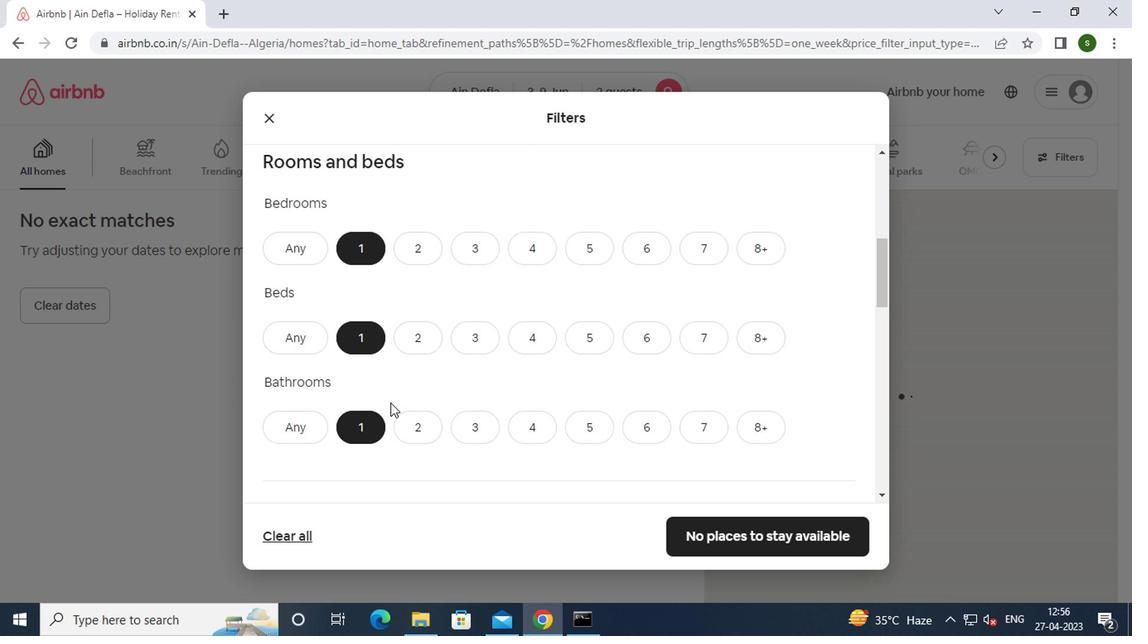 
Action: Mouse moved to (556, 408)
Screenshot: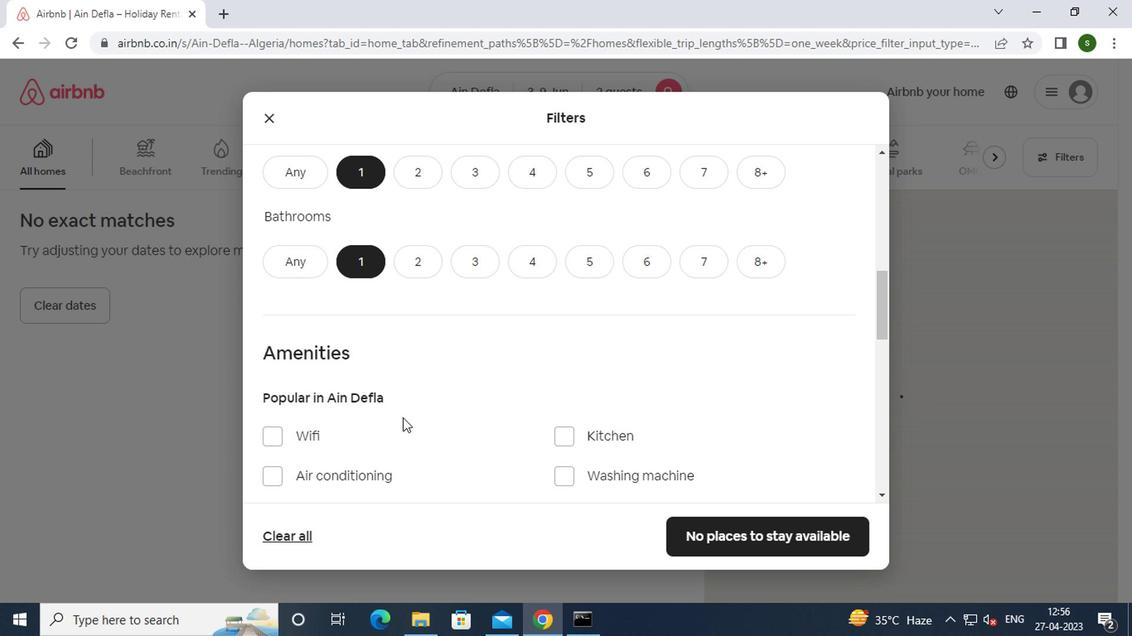 
Action: Mouse scrolled (556, 408) with delta (0, 0)
Screenshot: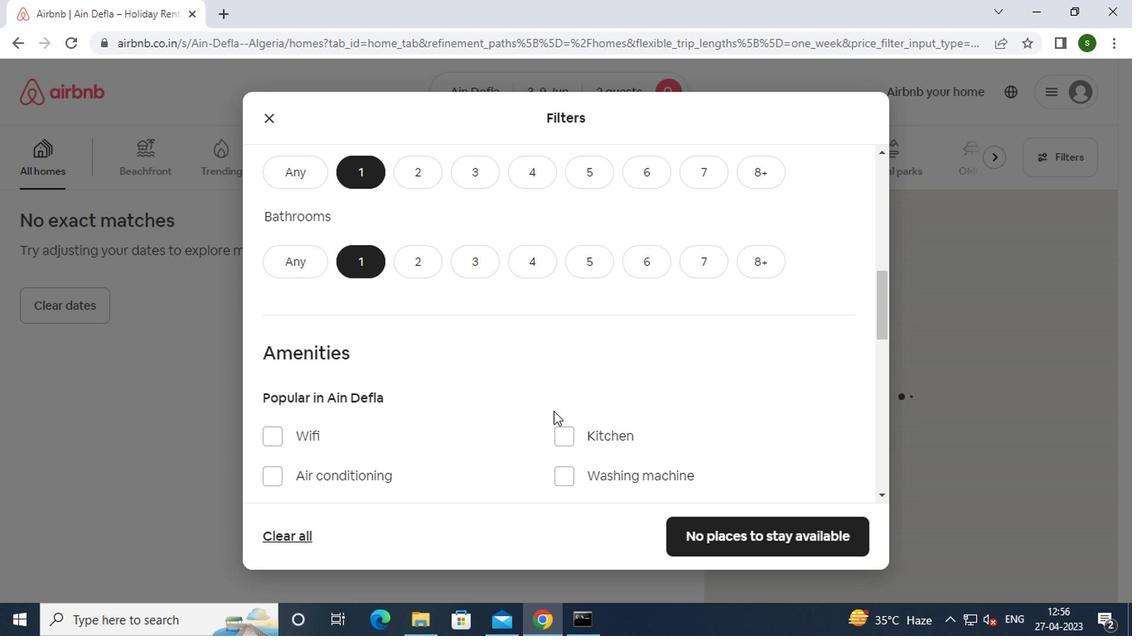 
Action: Mouse scrolled (556, 408) with delta (0, 0)
Screenshot: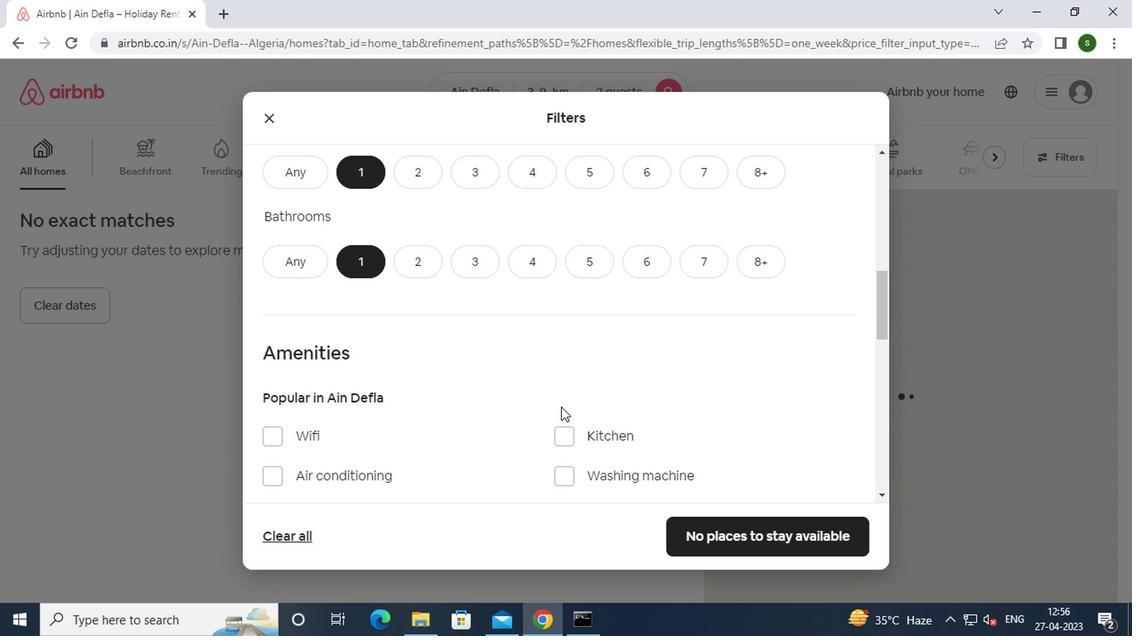 
Action: Mouse scrolled (556, 408) with delta (0, 0)
Screenshot: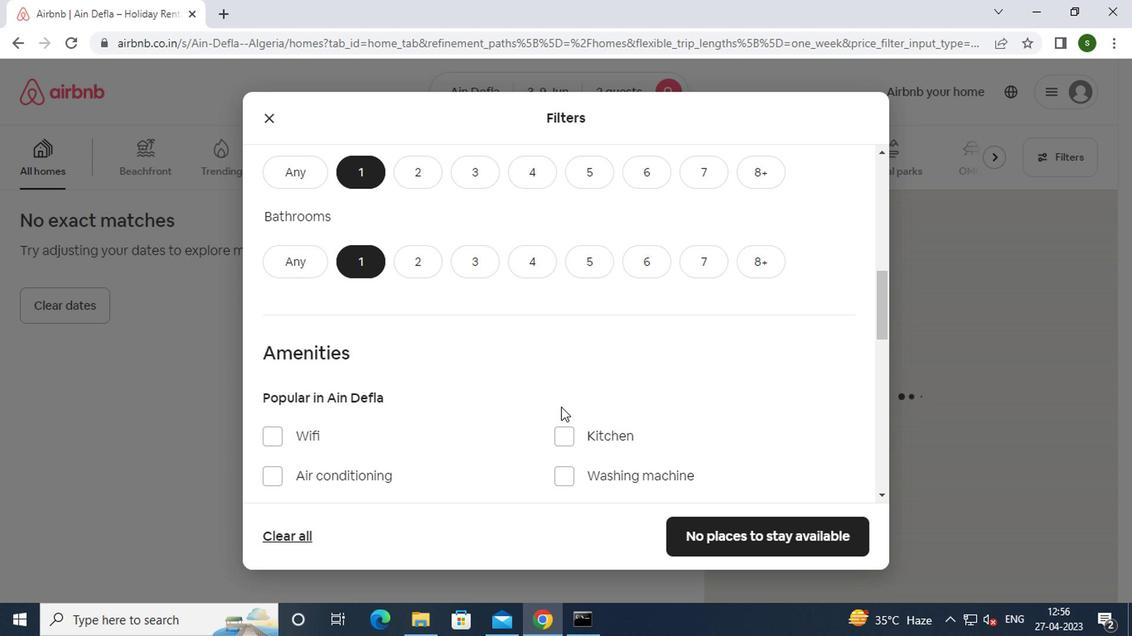 
Action: Mouse scrolled (556, 408) with delta (0, 0)
Screenshot: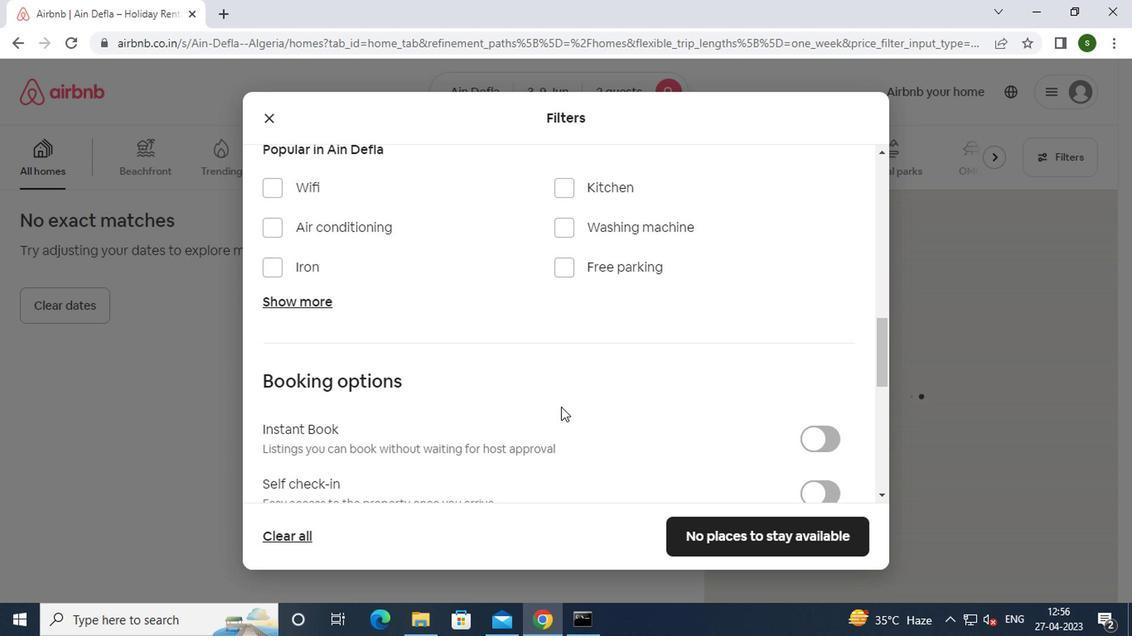
Action: Mouse scrolled (556, 408) with delta (0, 0)
Screenshot: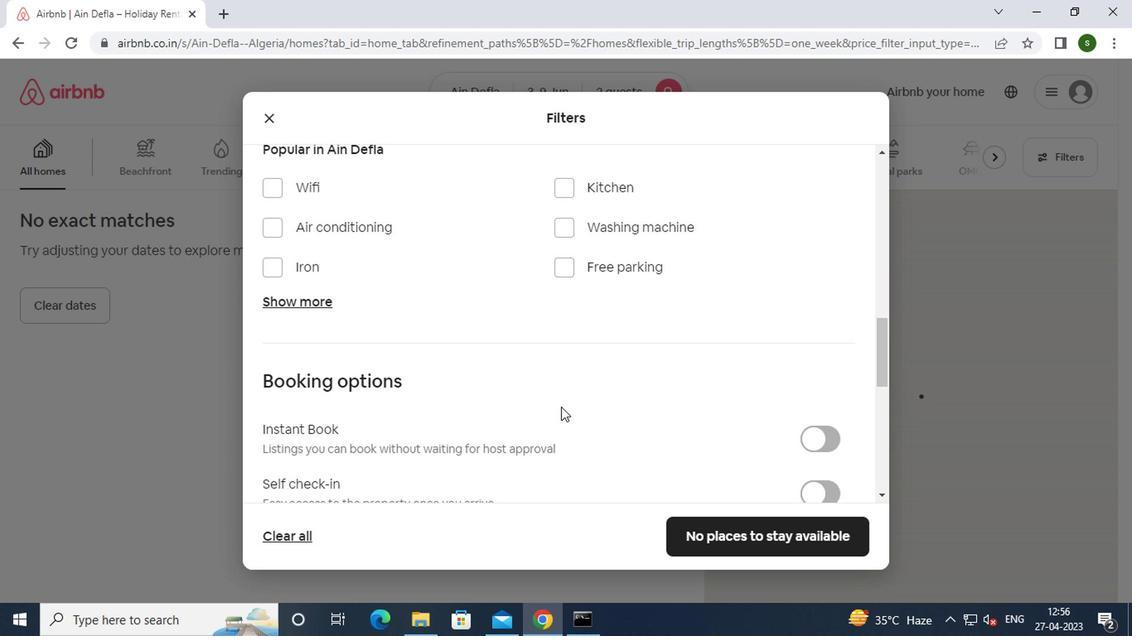 
Action: Mouse moved to (812, 326)
Screenshot: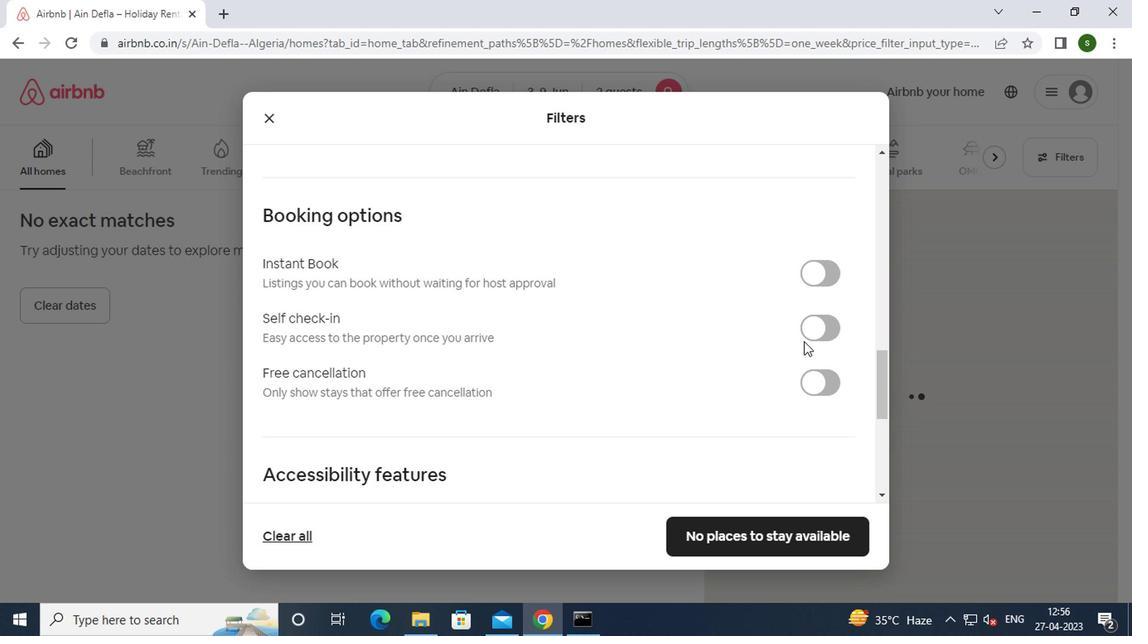 
Action: Mouse pressed left at (812, 326)
Screenshot: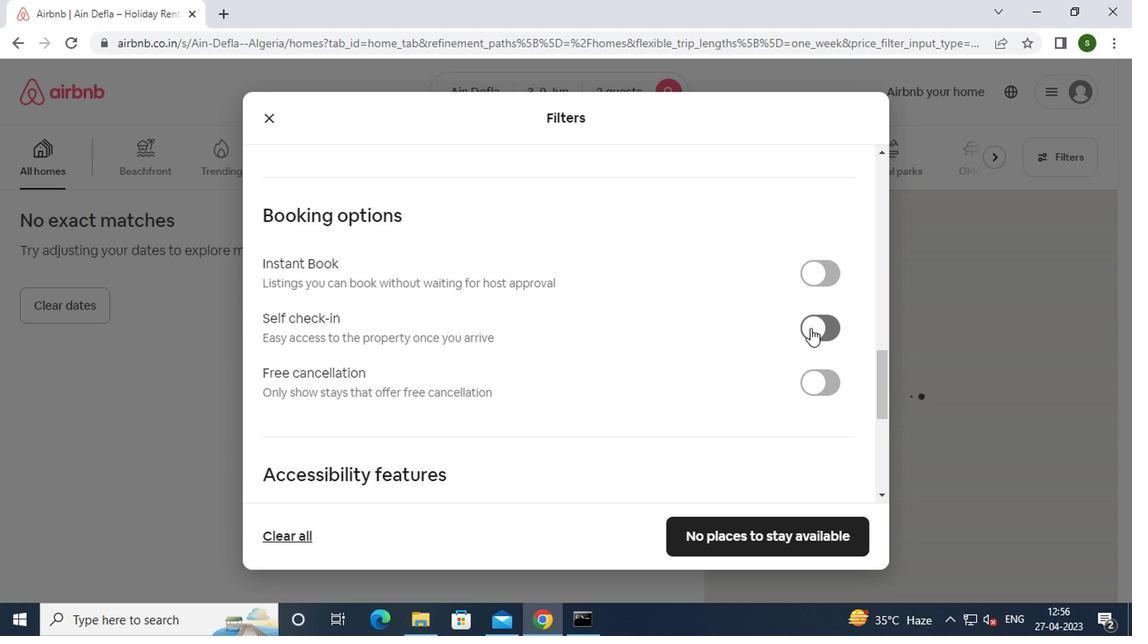 
Action: Mouse moved to (777, 535)
Screenshot: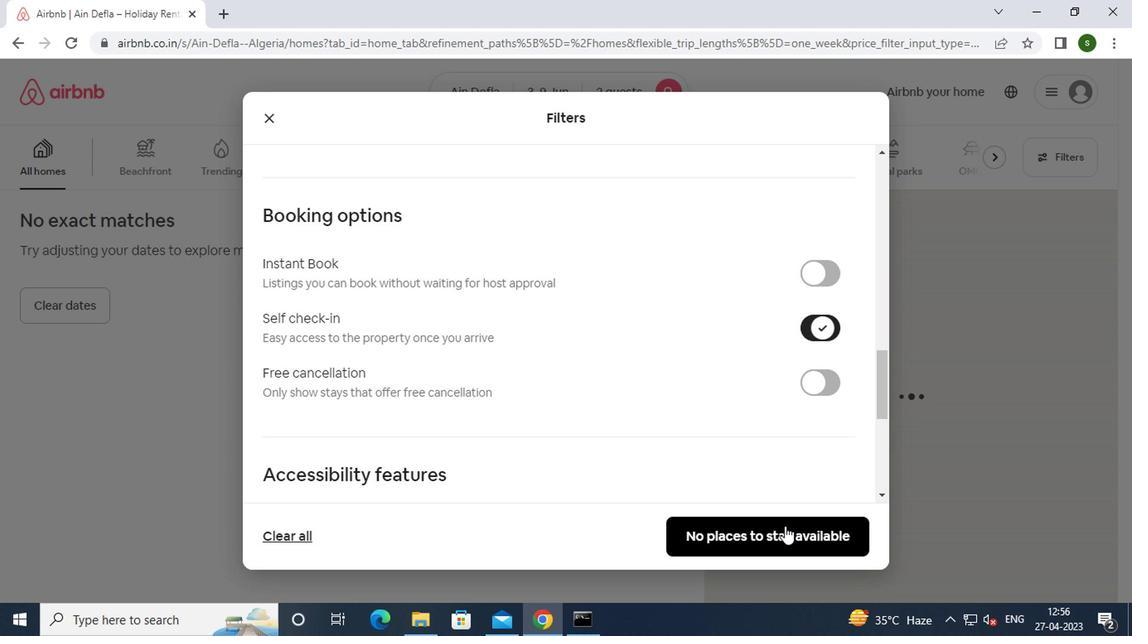 
Action: Mouse pressed left at (777, 535)
Screenshot: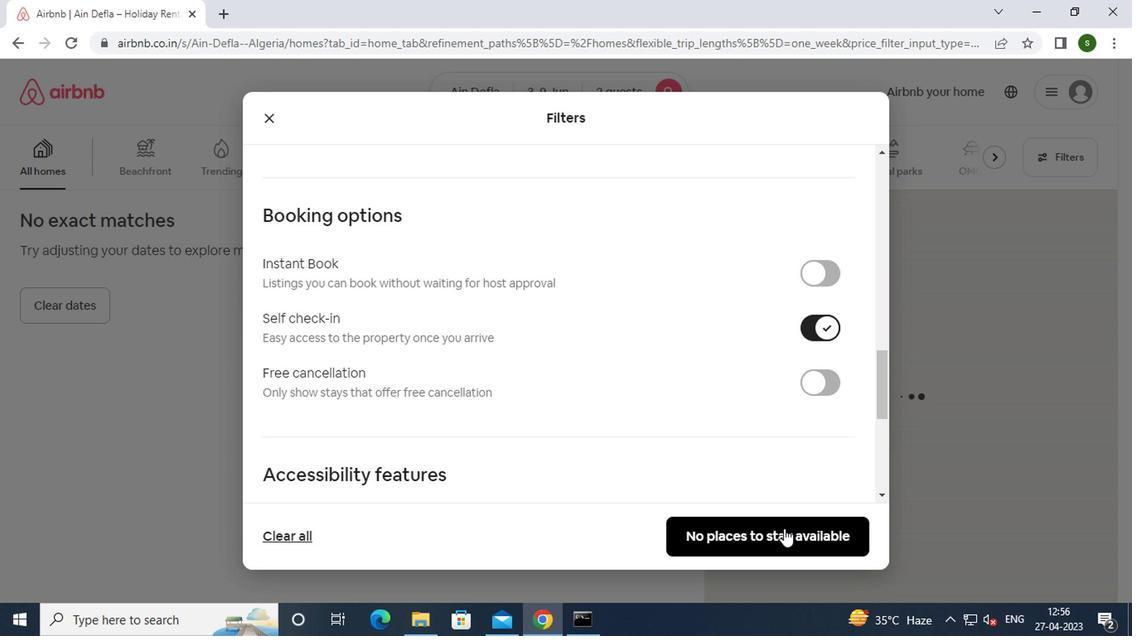 
Action: Mouse moved to (777, 531)
Screenshot: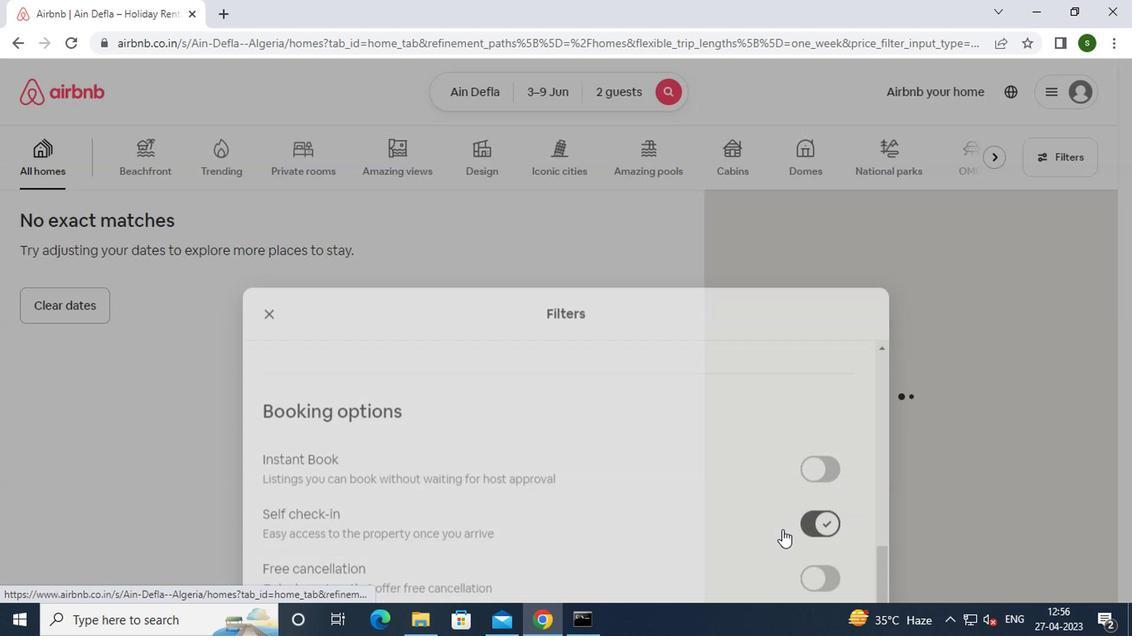 
